 Task: Add an event with the title Second Webinar: Introduction to SEO, date '2024/04/17', time 8:00 AM to 10:00 AMand add a description: During the discussion, both the employee and the supervisor (or relevant stakeholders) will have an opportunity to share their perspectives, observations, and concerns. The focus will be on understanding the underlying reasons for the performance issues, identifying any obstacles or challenges, and jointly developing a plan for improvement.Select event color  Tangerine . Add location for the event as: 321 The Dubai Mall, Dubai, UAE, logged in from the account softage.6@softage.netand send the event invitation to softage.9@softage.net and softage.10@softage.net. Set a reminder for the event Every weekday(Monday to Friday)
Action: Mouse moved to (77, 99)
Screenshot: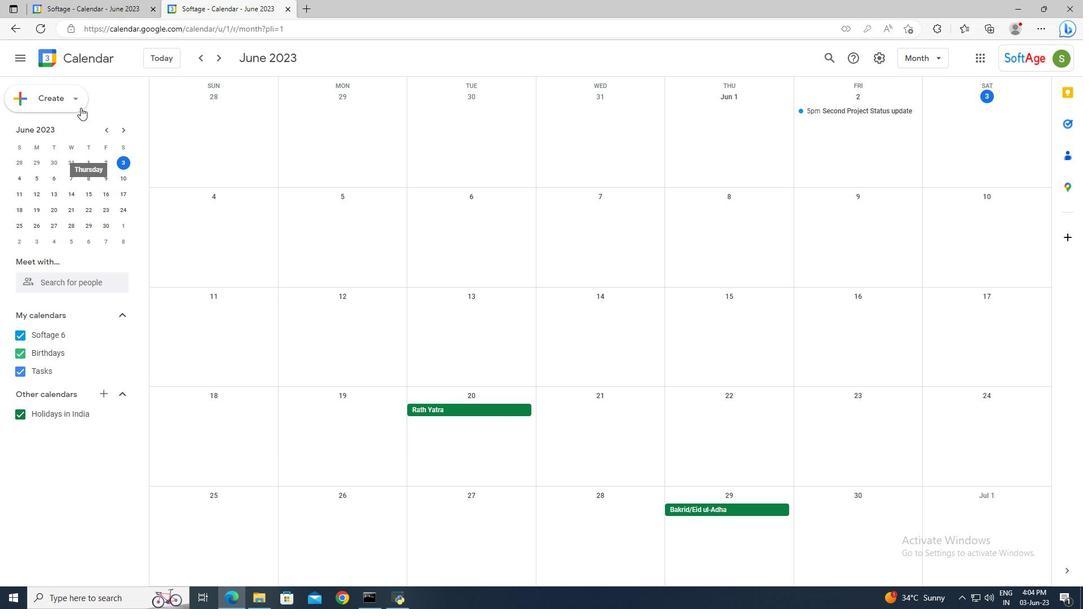 
Action: Mouse pressed left at (77, 99)
Screenshot: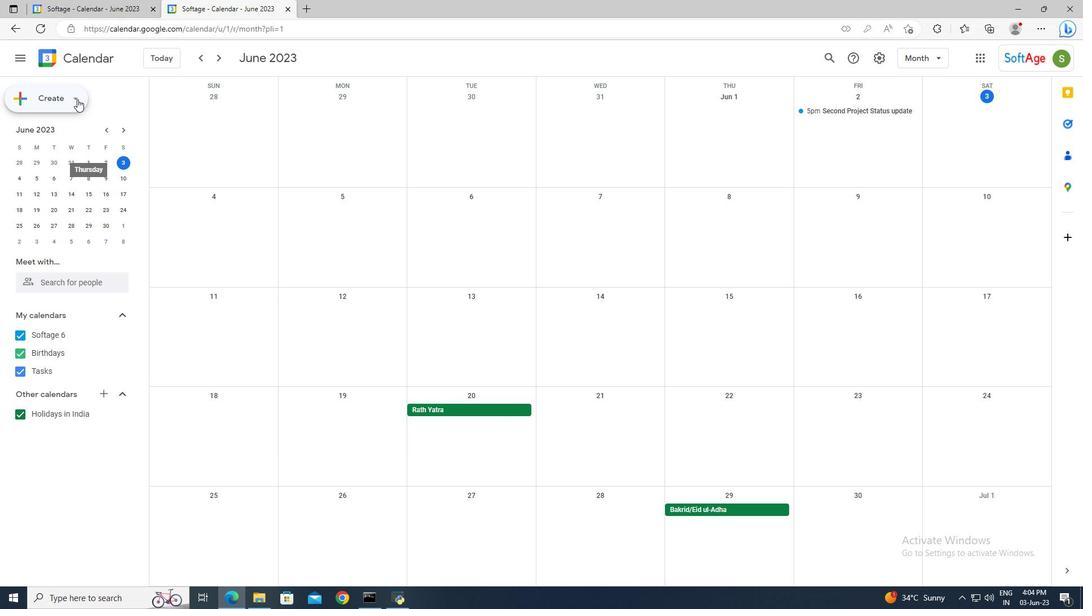 
Action: Mouse moved to (77, 122)
Screenshot: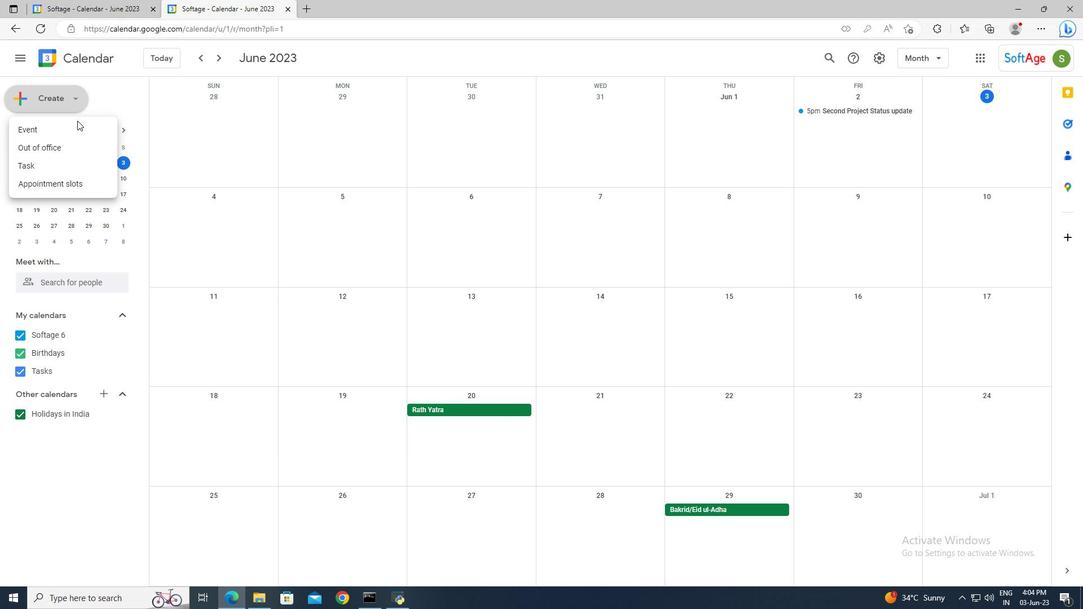 
Action: Mouse pressed left at (77, 122)
Screenshot: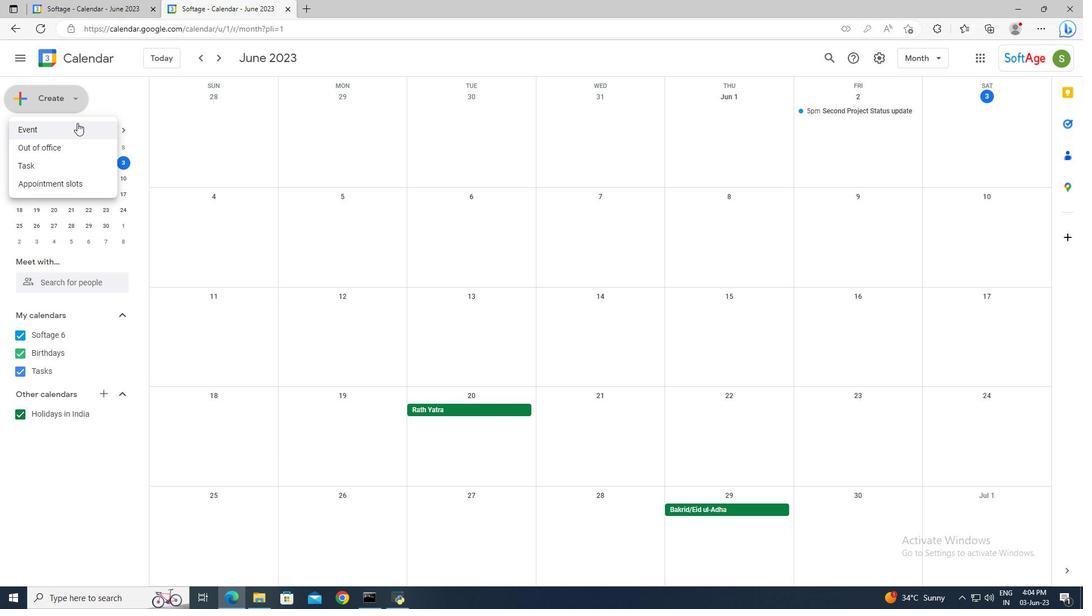 
Action: Mouse moved to (810, 375)
Screenshot: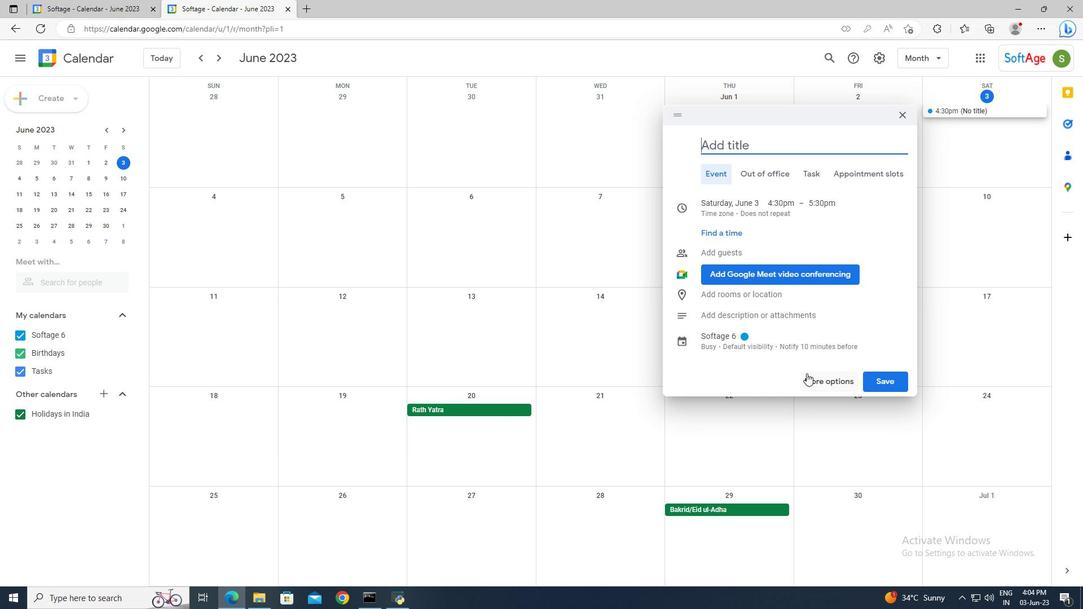 
Action: Mouse pressed left at (810, 375)
Screenshot: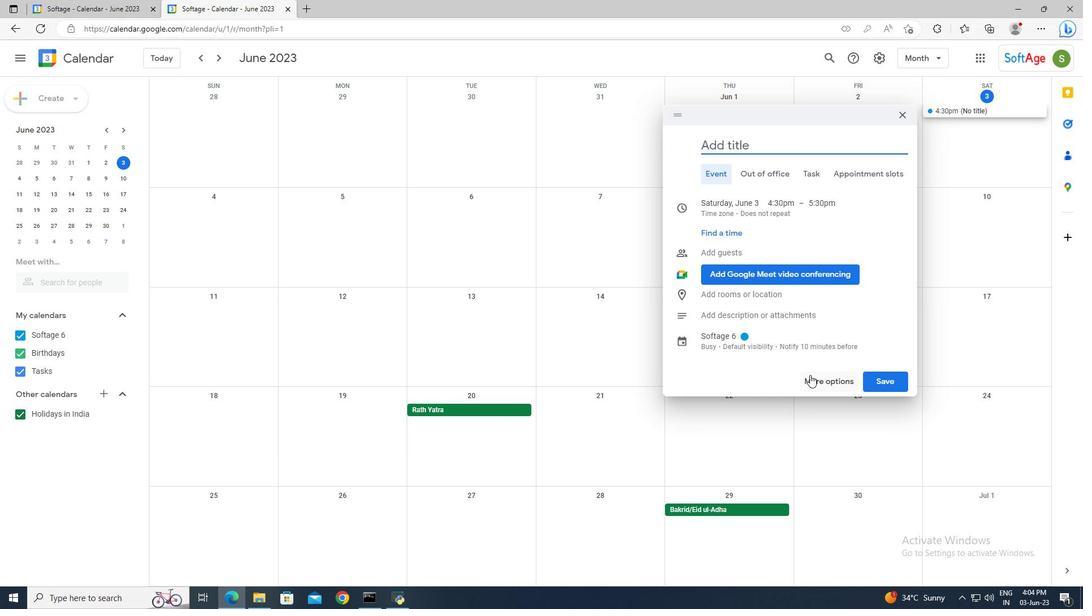 
Action: Mouse moved to (199, 69)
Screenshot: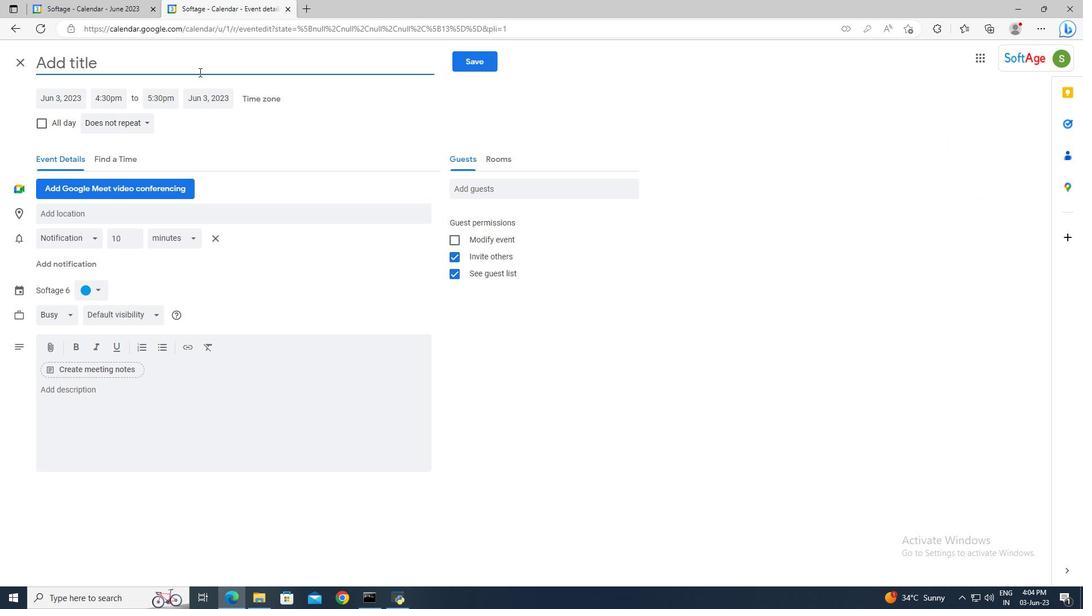 
Action: Mouse pressed left at (199, 69)
Screenshot: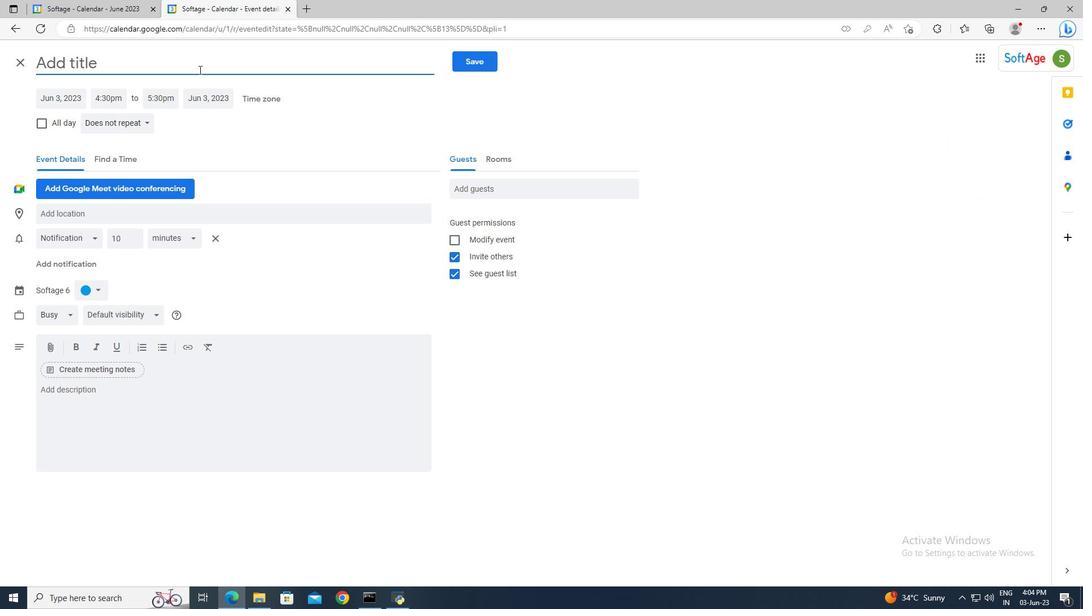 
Action: Key pressed <Key.shift>Second<Key.space><Key.shift>Webinar<Key.shift>:<Key.space><Key.shift>Introduction<Key.space>to<Key.space><Key.shift_r>SE<Key.shift>O
Screenshot: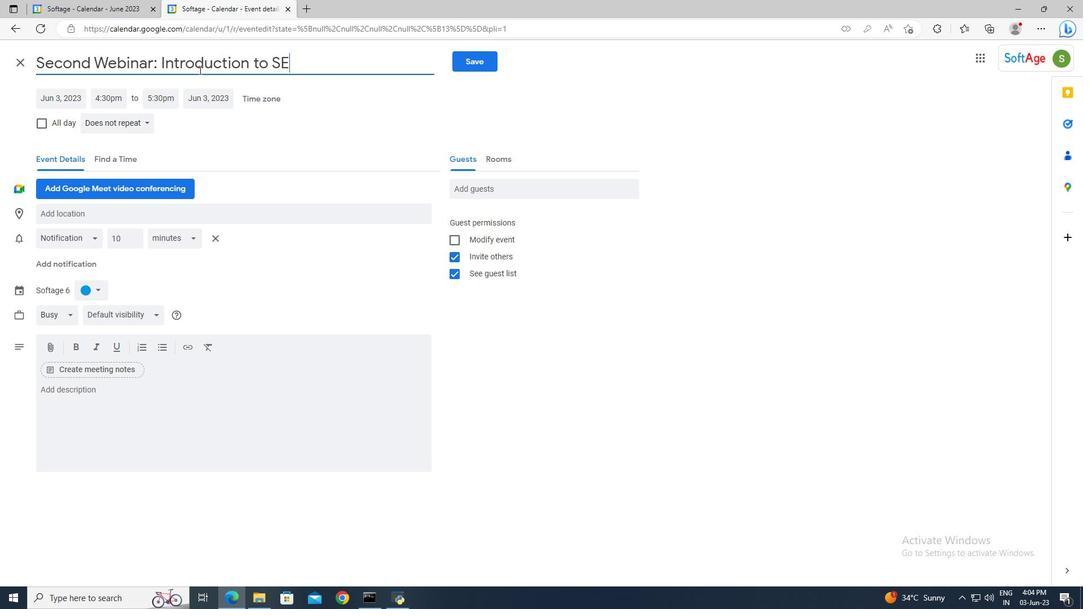 
Action: Mouse moved to (51, 104)
Screenshot: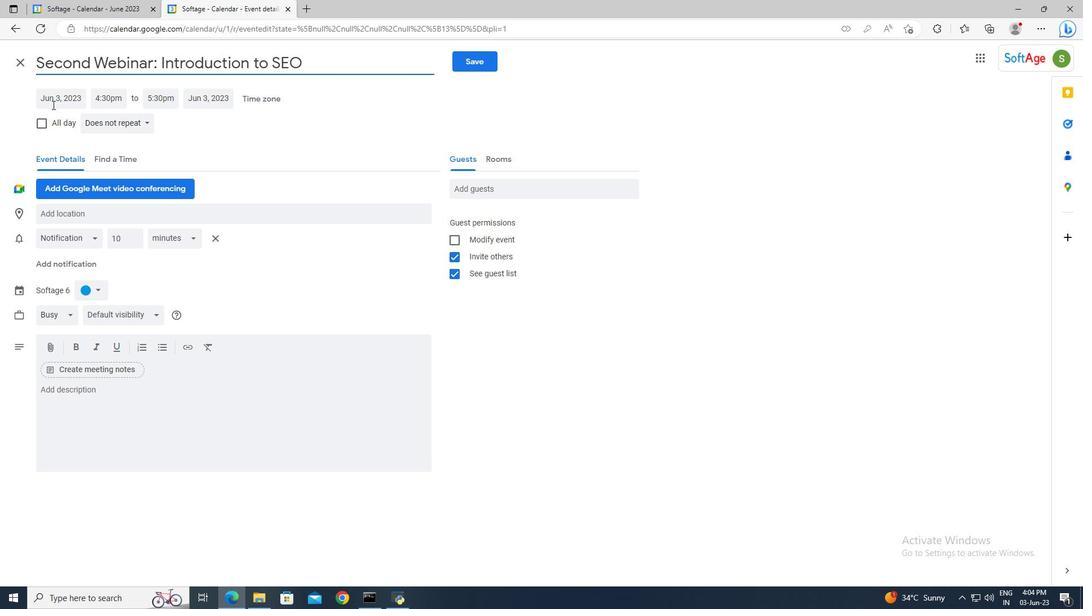 
Action: Mouse pressed left at (51, 104)
Screenshot: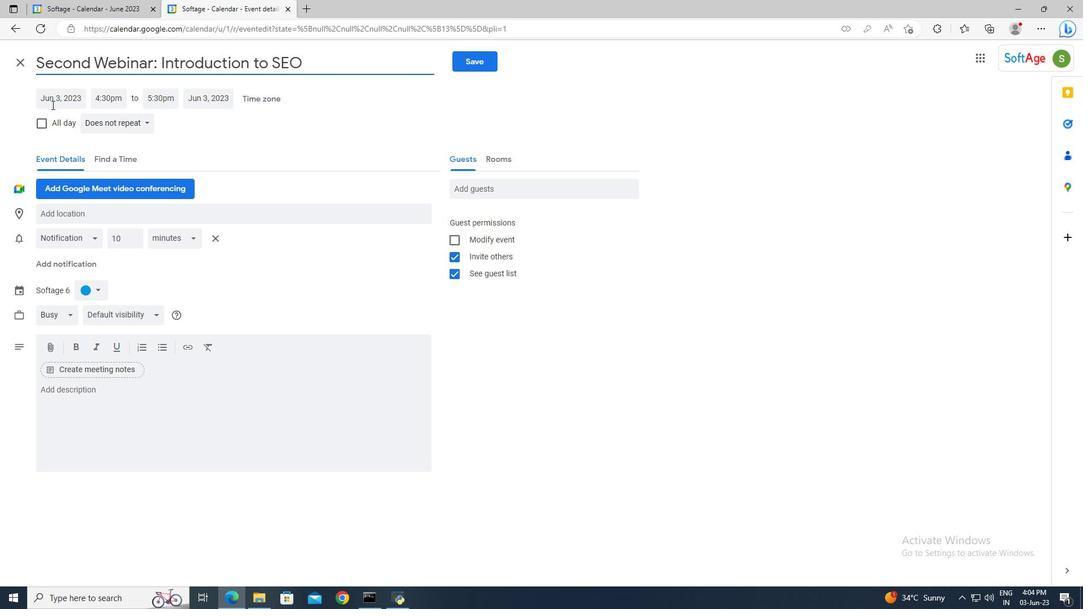
Action: Mouse moved to (177, 124)
Screenshot: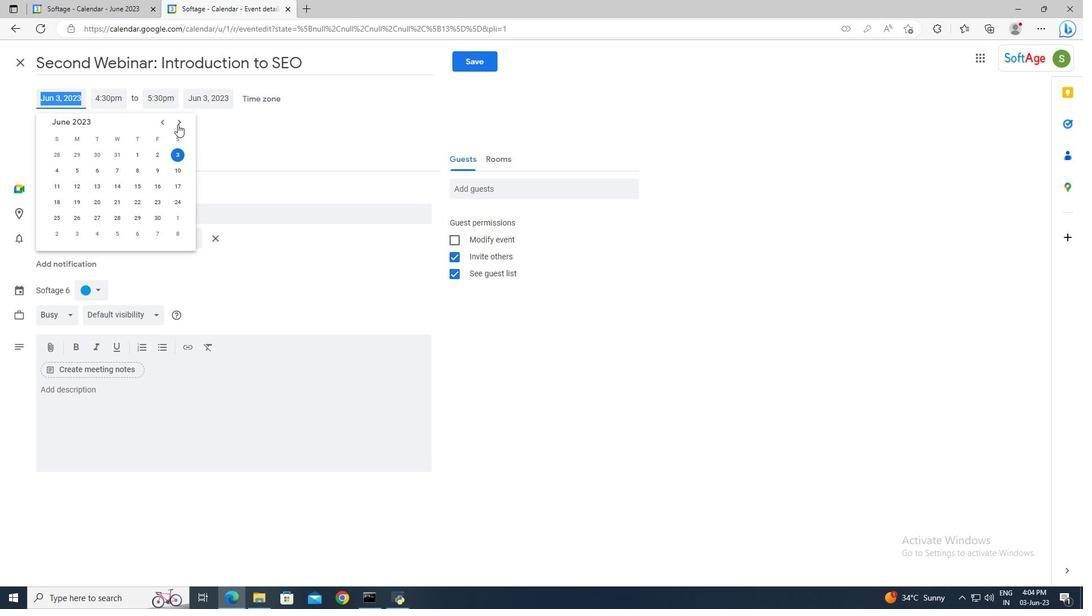 
Action: Mouse pressed left at (177, 124)
Screenshot: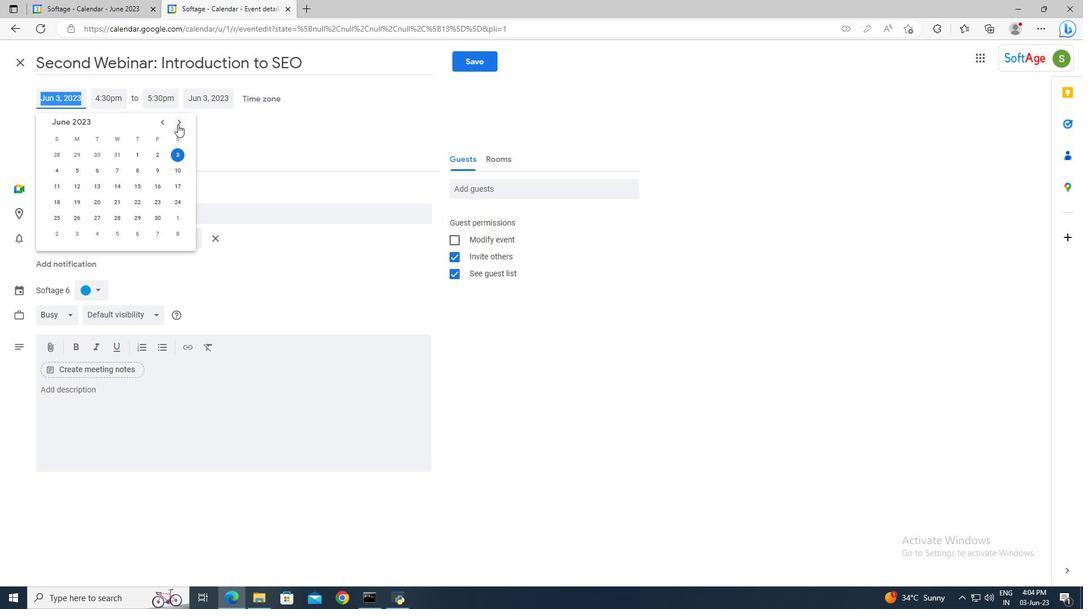 
Action: Mouse pressed left at (177, 124)
Screenshot: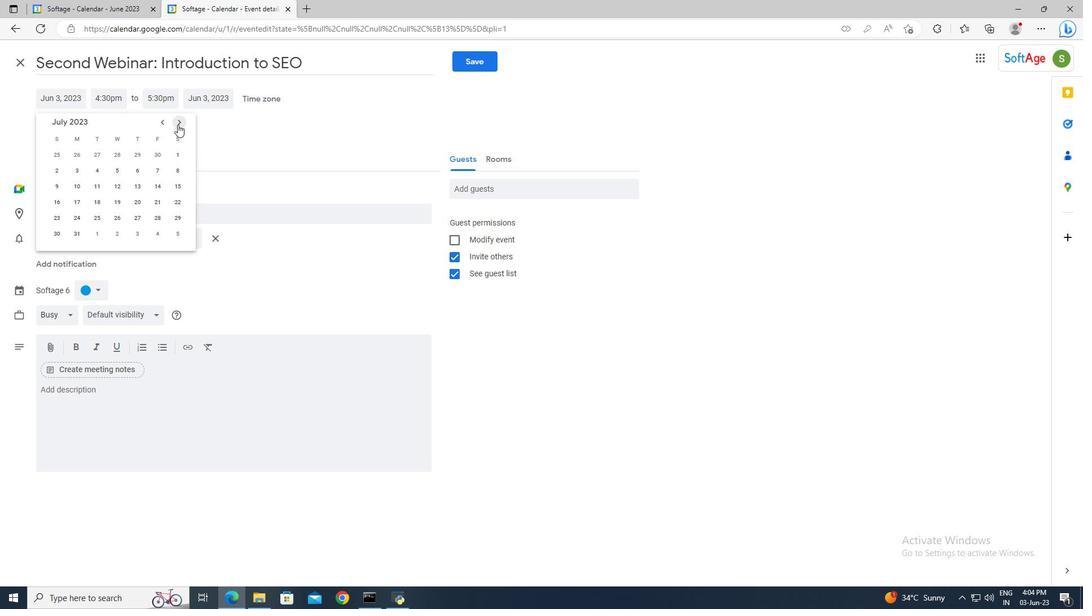 
Action: Mouse pressed left at (177, 124)
Screenshot: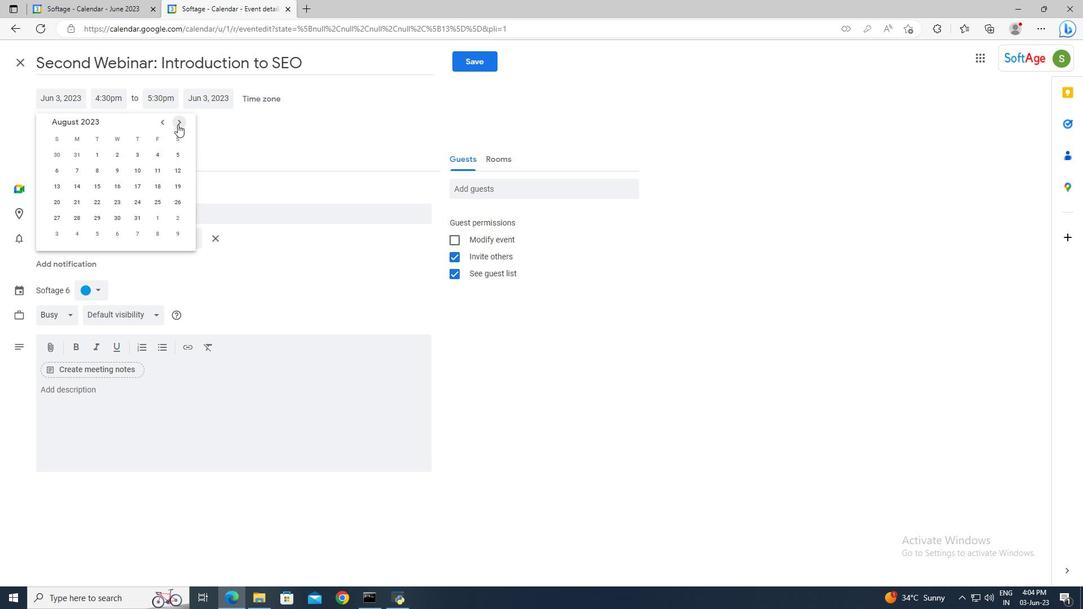 
Action: Mouse pressed left at (177, 124)
Screenshot: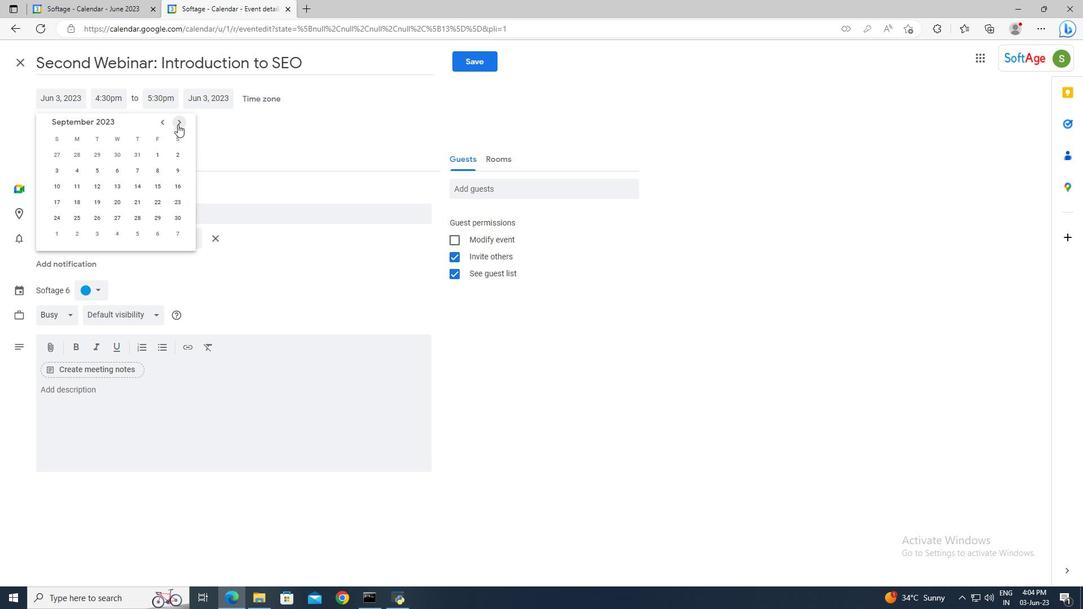 
Action: Mouse pressed left at (177, 124)
Screenshot: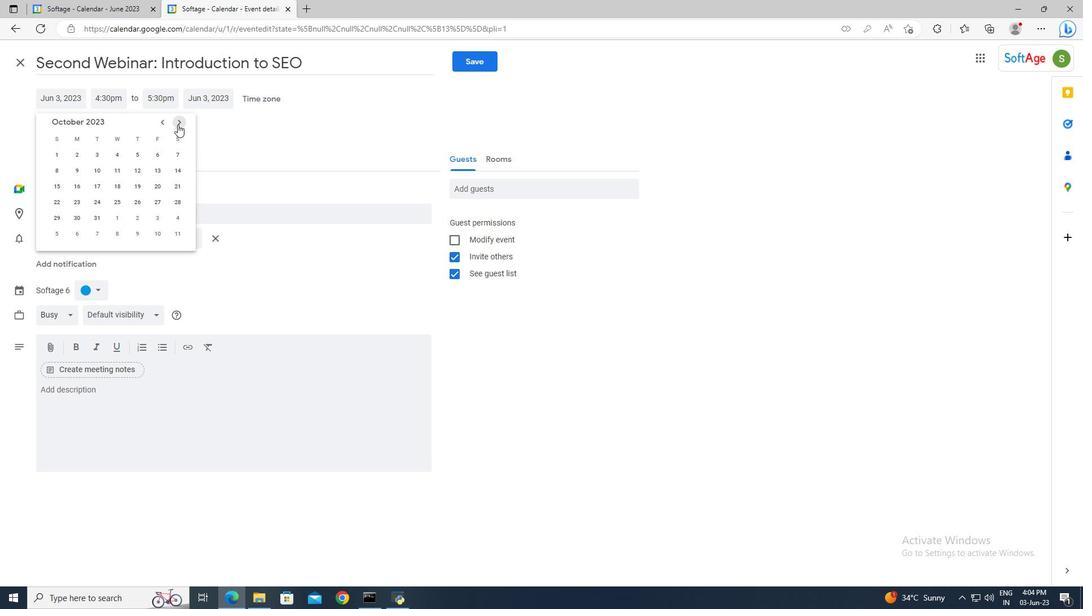 
Action: Mouse pressed left at (177, 124)
Screenshot: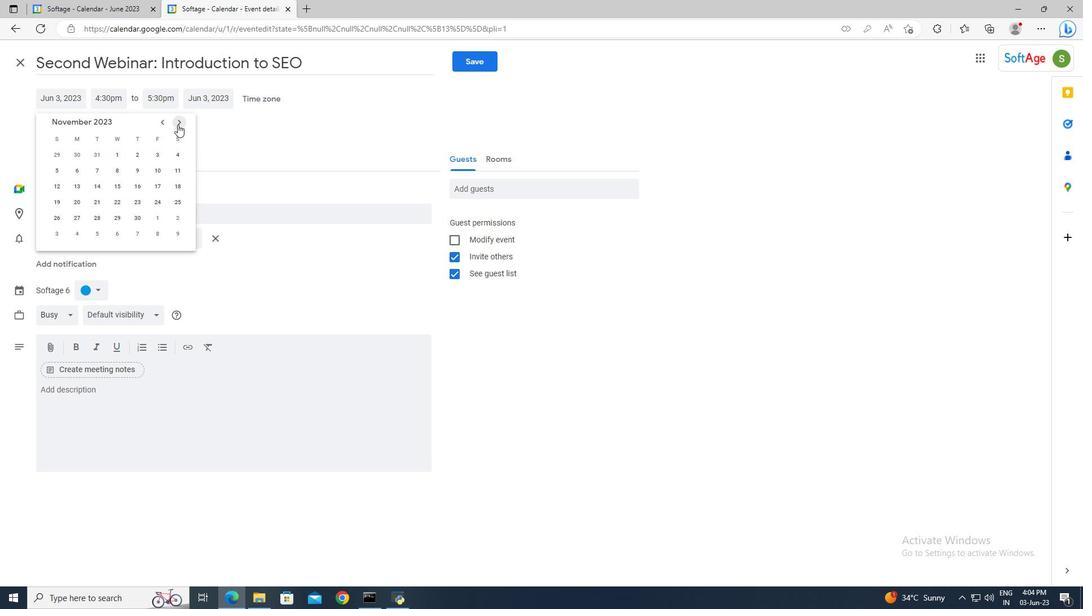 
Action: Mouse pressed left at (177, 124)
Screenshot: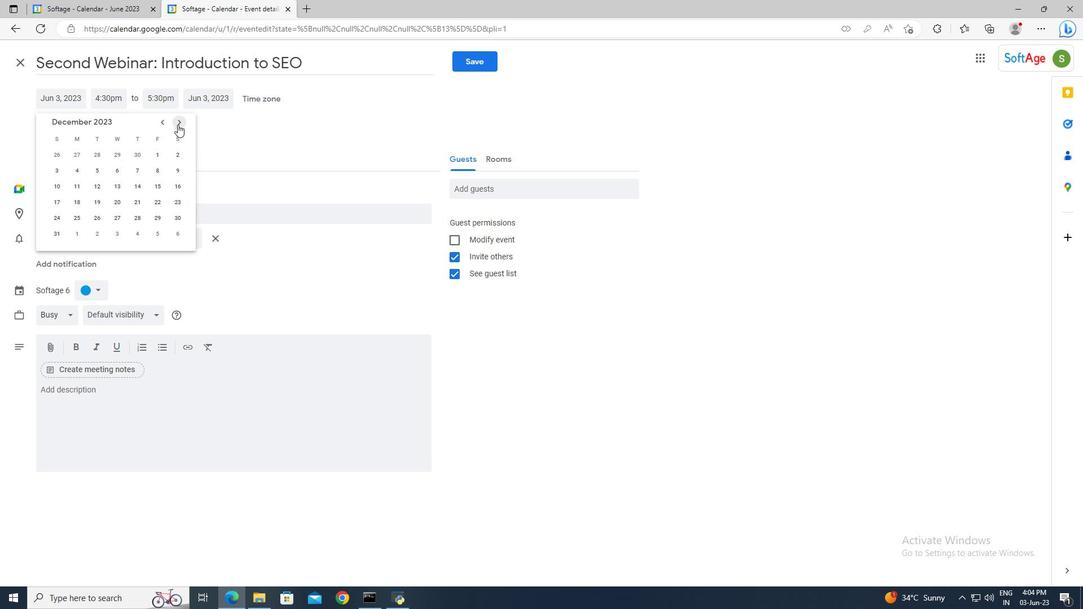 
Action: Mouse moved to (178, 124)
Screenshot: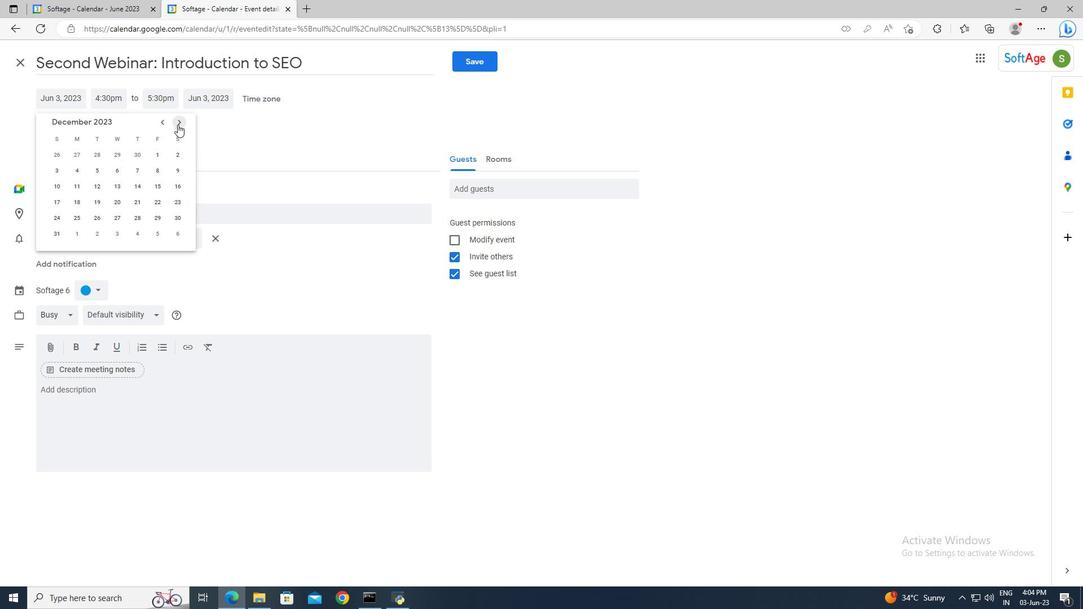 
Action: Mouse pressed left at (178, 124)
Screenshot: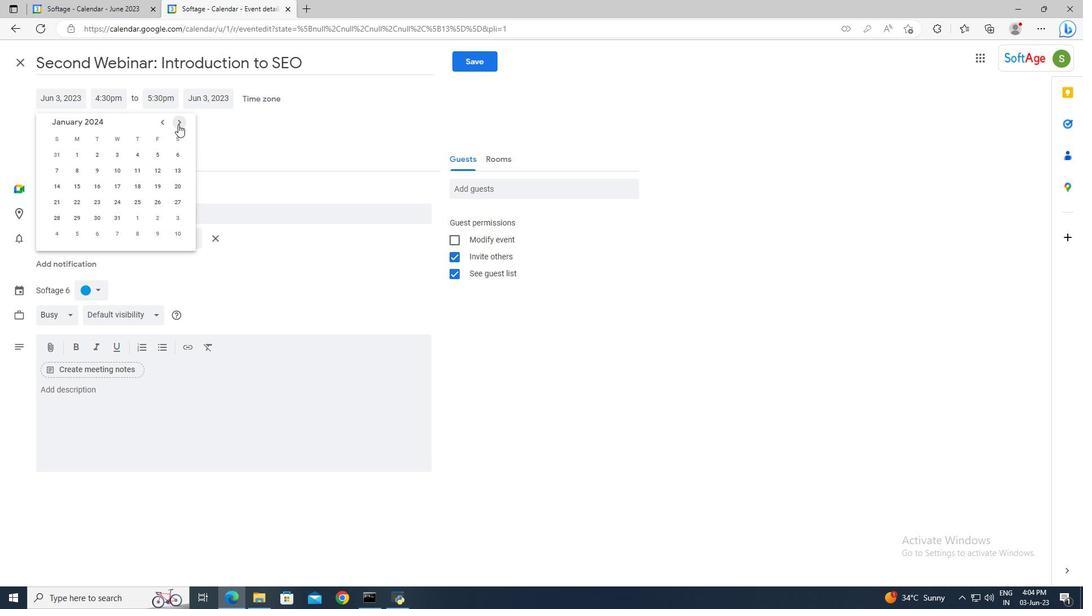 
Action: Mouse pressed left at (178, 124)
Screenshot: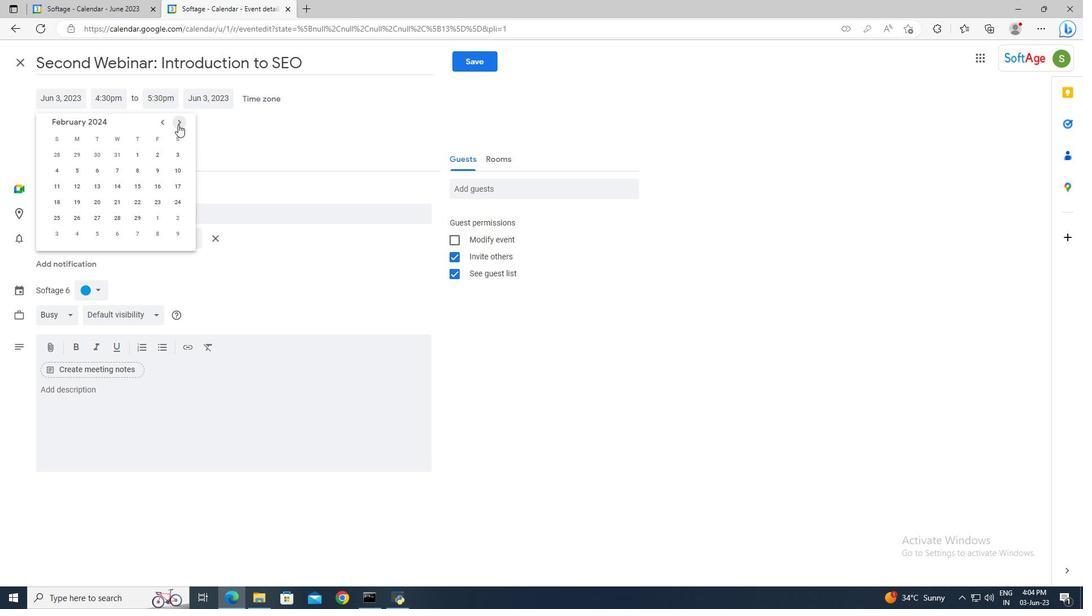 
Action: Mouse pressed left at (178, 124)
Screenshot: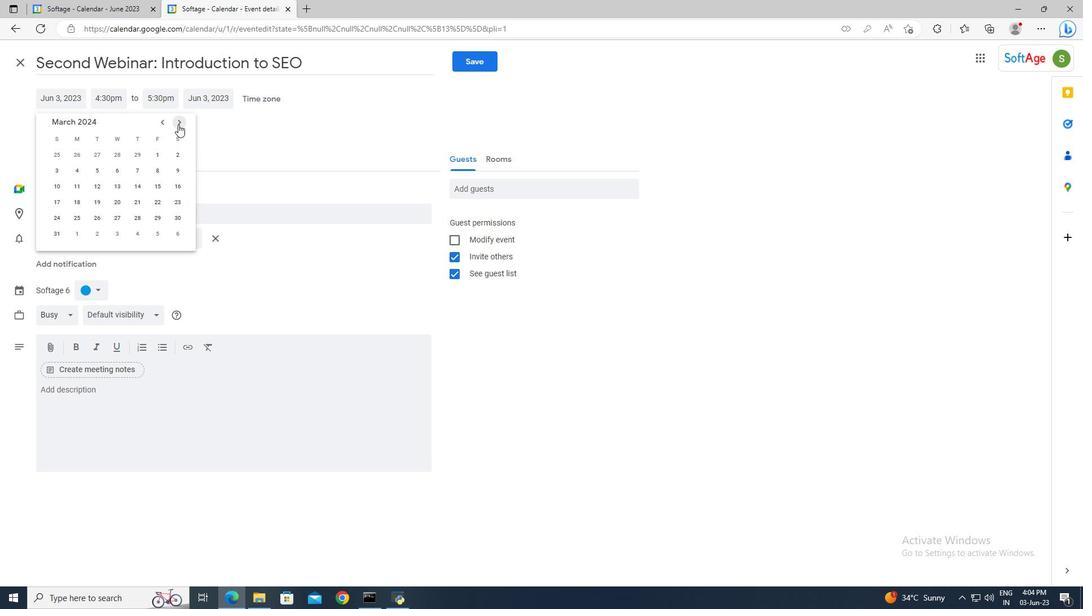 
Action: Mouse moved to (124, 187)
Screenshot: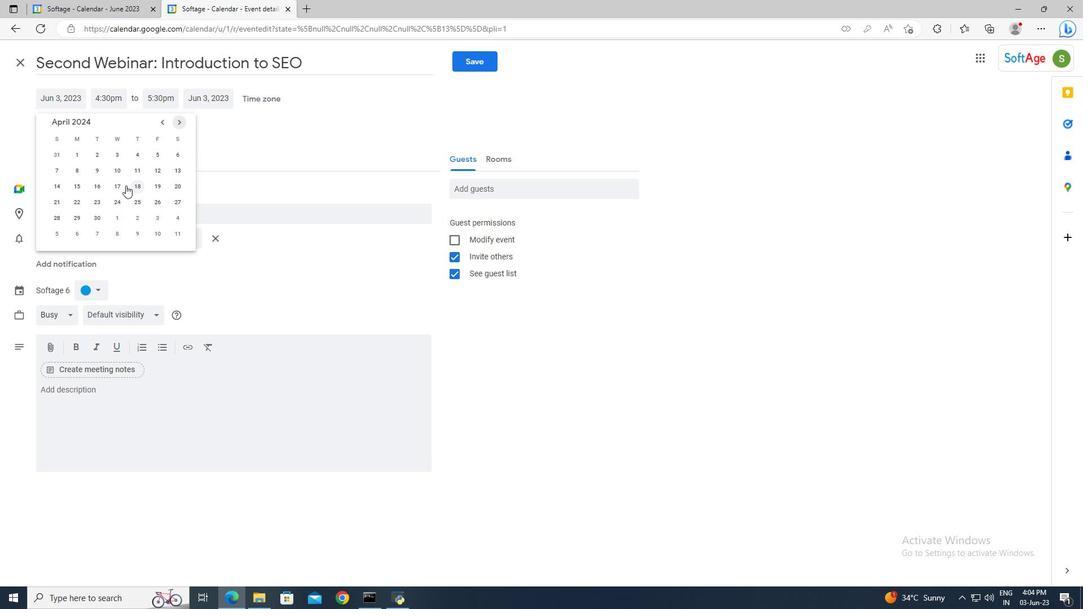 
Action: Mouse pressed left at (124, 187)
Screenshot: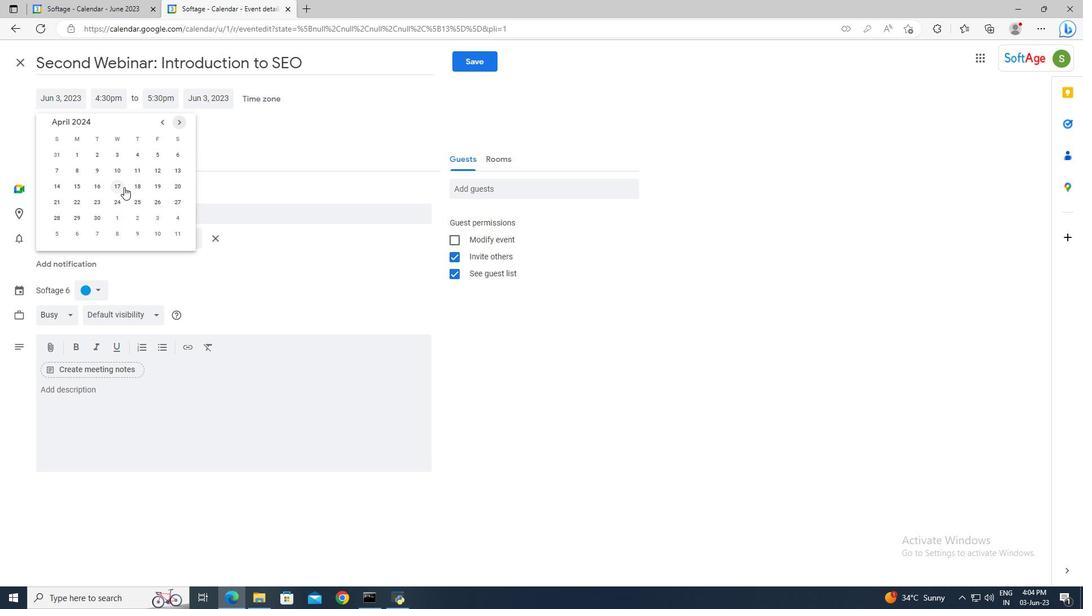 
Action: Mouse moved to (111, 94)
Screenshot: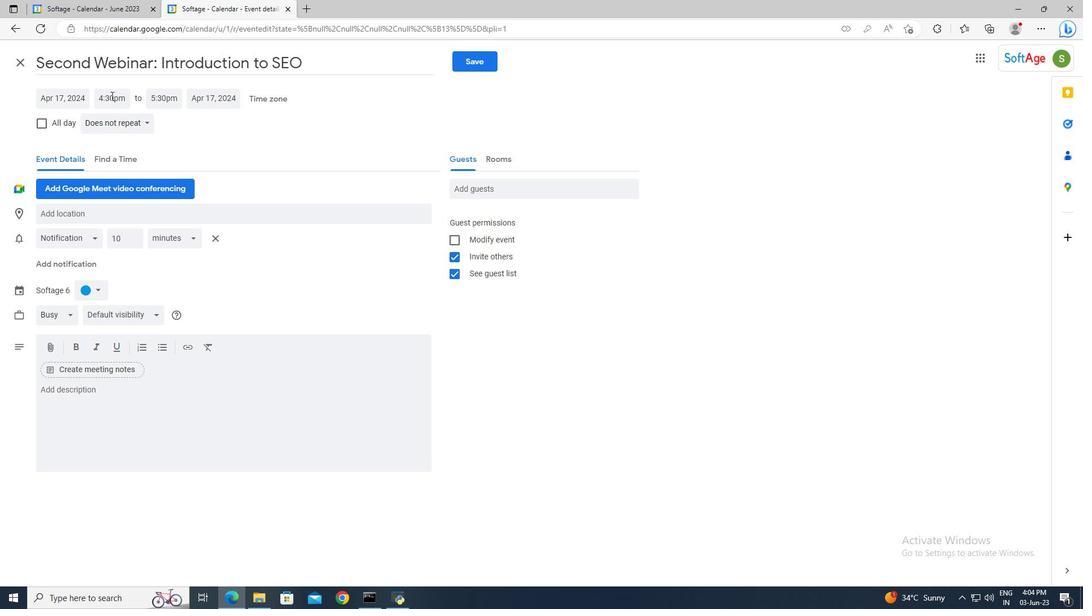 
Action: Mouse pressed left at (111, 94)
Screenshot: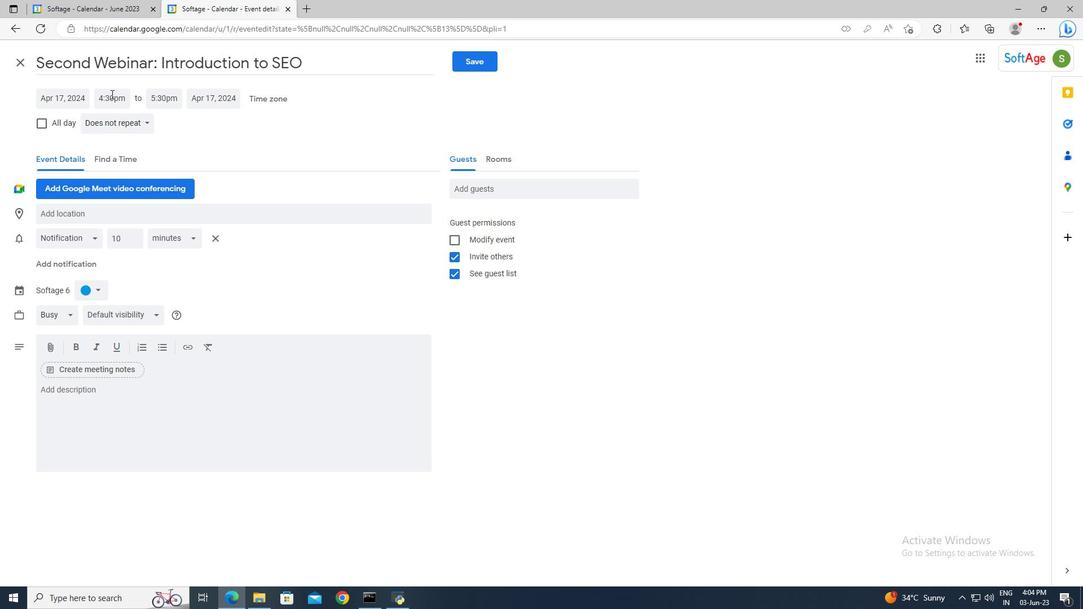 
Action: Key pressed 8
Screenshot: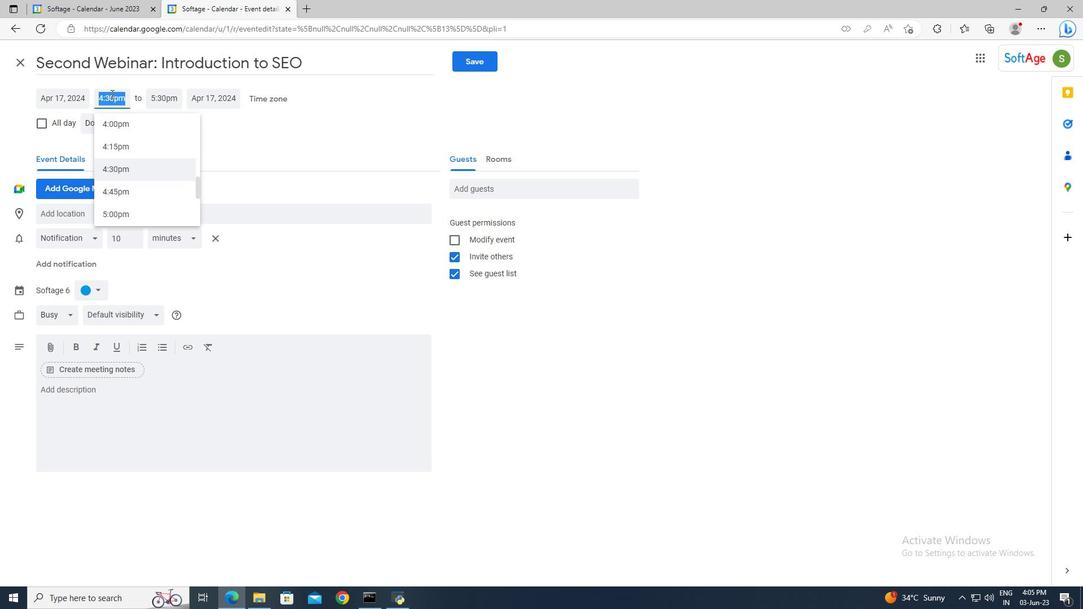 
Action: Mouse moved to (110, 93)
Screenshot: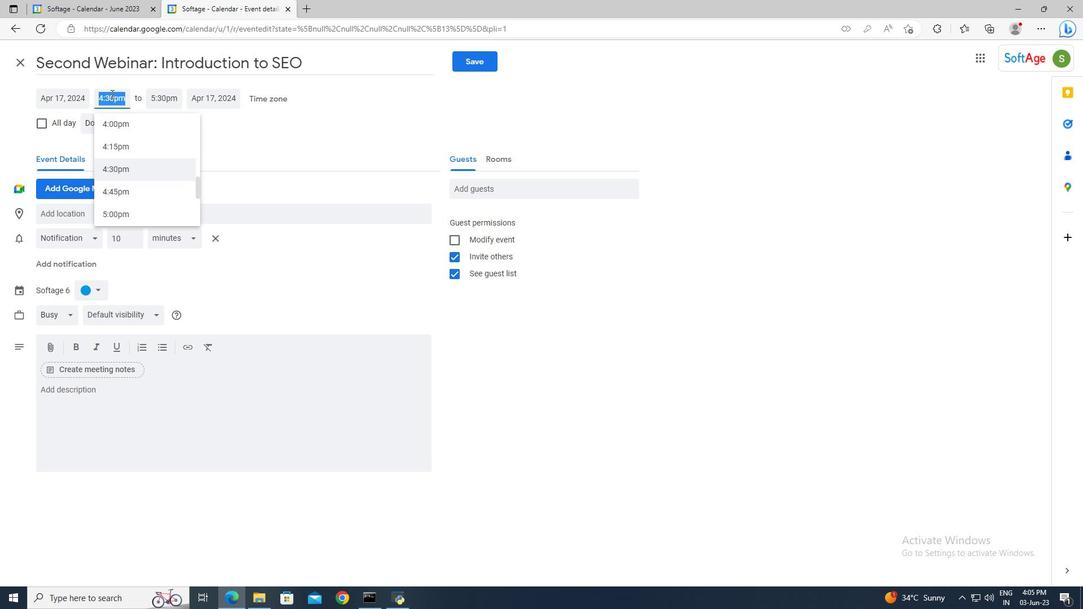 
Action: Key pressed <Key.shift>:00am<Key.enter><Key.tab>10<Key.shift>:00<Key.enter>
Screenshot: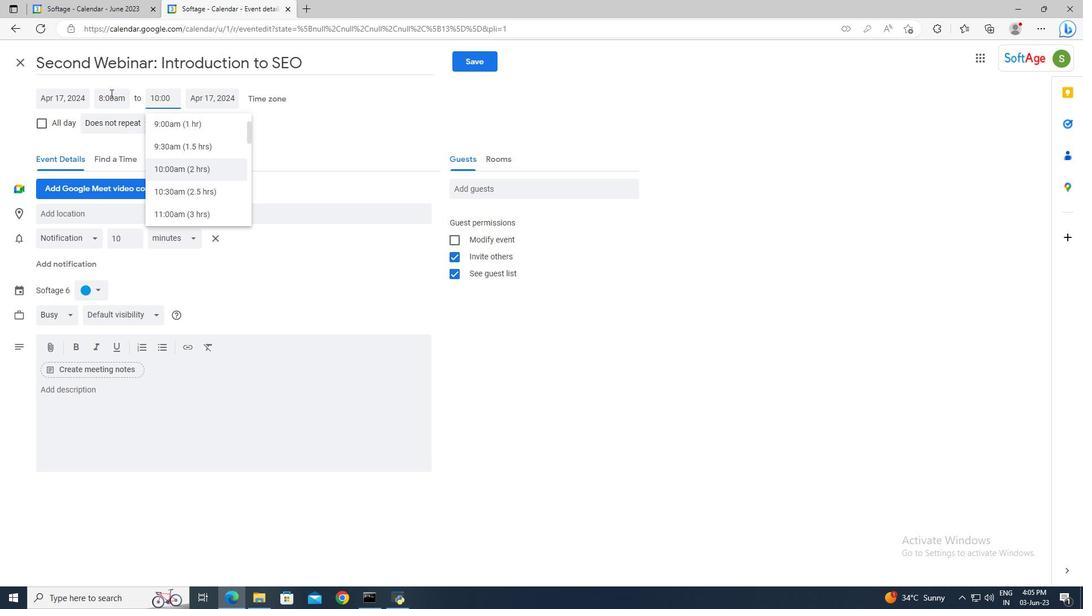 
Action: Mouse moved to (122, 394)
Screenshot: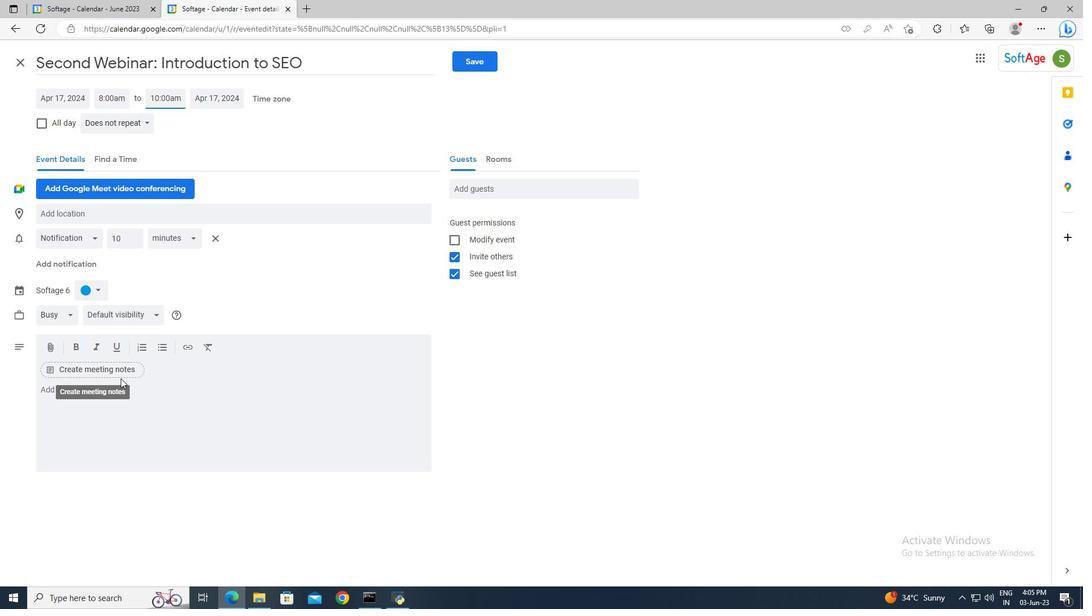 
Action: Mouse pressed left at (122, 394)
Screenshot: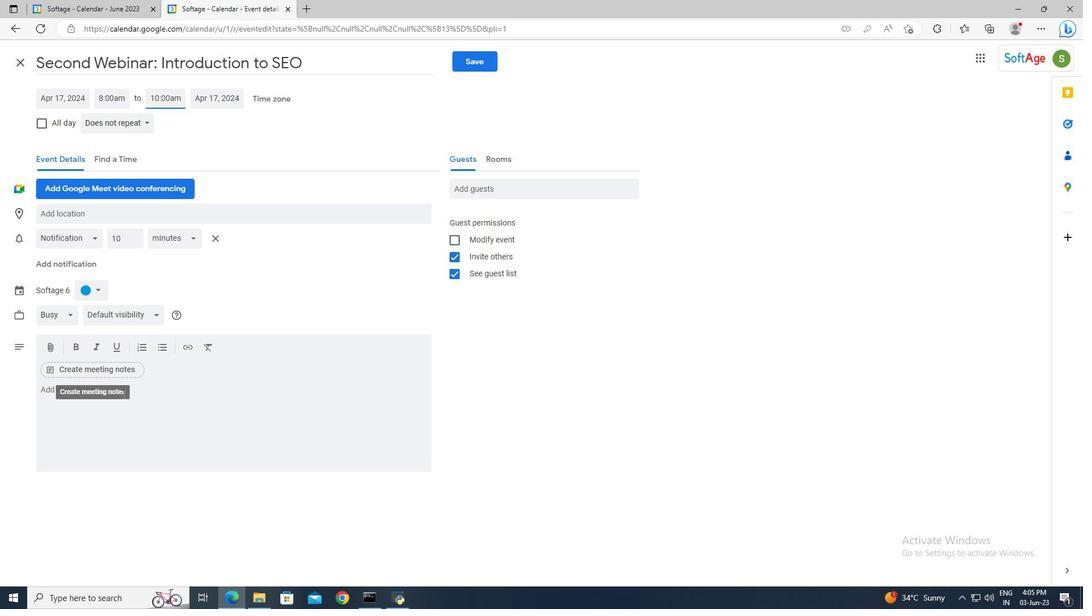 
Action: Key pressed <Key.shift>During<Key.space>the<Key.space>discussion,<Key.space>both<Key.space>the<Key.space>employee<Key.space>and<Key.space>the<Key.space>supervisor<Key.space><Key.shift>(or<Key.space>relevant<Key.space>stakeholders<Key.shift>)<Key.space>will<Key.space>have<Key.space>an<Key.space>opportunity<Key.space>to<Key.space>share<Key.space>their<Key.space>perspectives,<Key.space>observations,<Key.space>and<Key.space>concerns.<Key.space><Key.shift>The<Key.space>focus<Key.space>will<Key.space>be<Key.space>on<Key.space>understanding<Key.space>the<Key.space>underlying<Key.space>reasons<Key.space>for<Key.space>the<Key.space>performance<Key.space>issues,<Key.space>identifying<Key.space>and<Key.backspace>y<Key.space>obstacles<Key.space>or<Key.space>challenges,<Key.space>and<Key.space>jointly<Key.space>developing<Key.space>a<Key.space>plan<Key.space>for<Key.space>improvement.
Screenshot: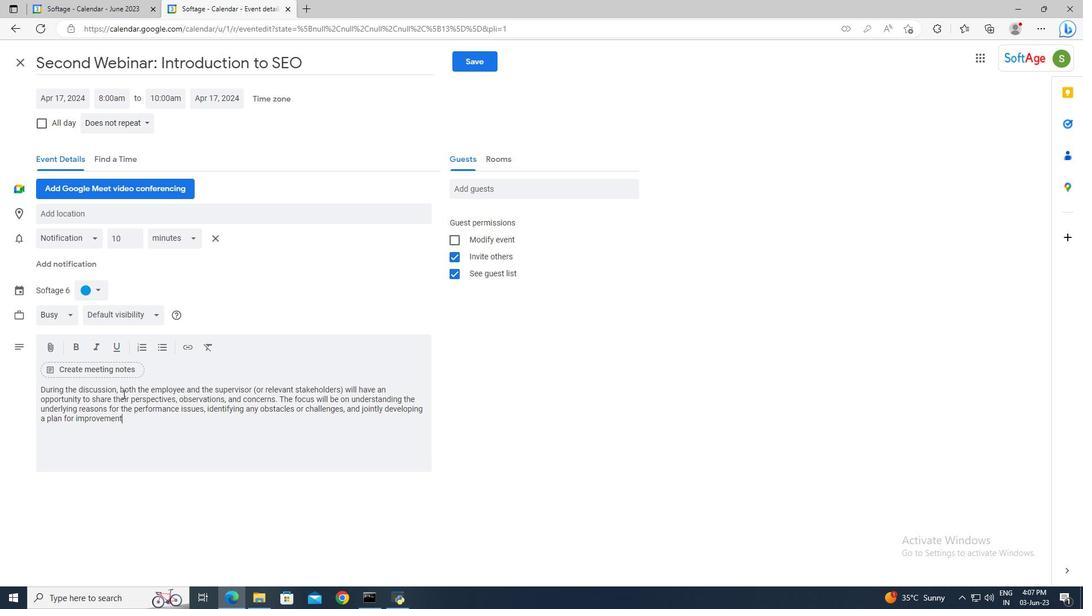 
Action: Mouse moved to (98, 293)
Screenshot: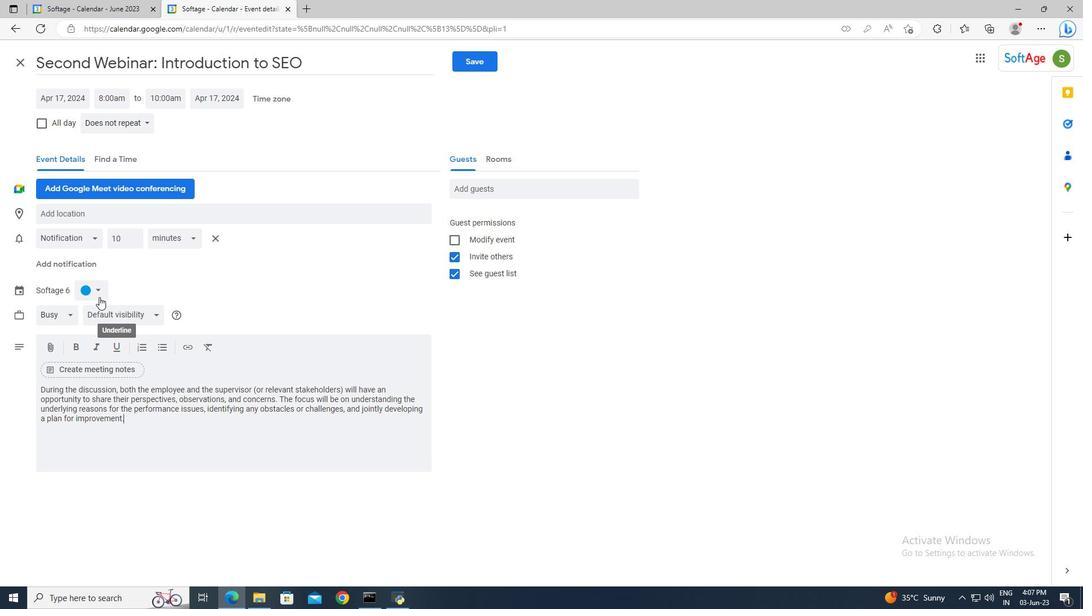 
Action: Mouse pressed left at (98, 293)
Screenshot: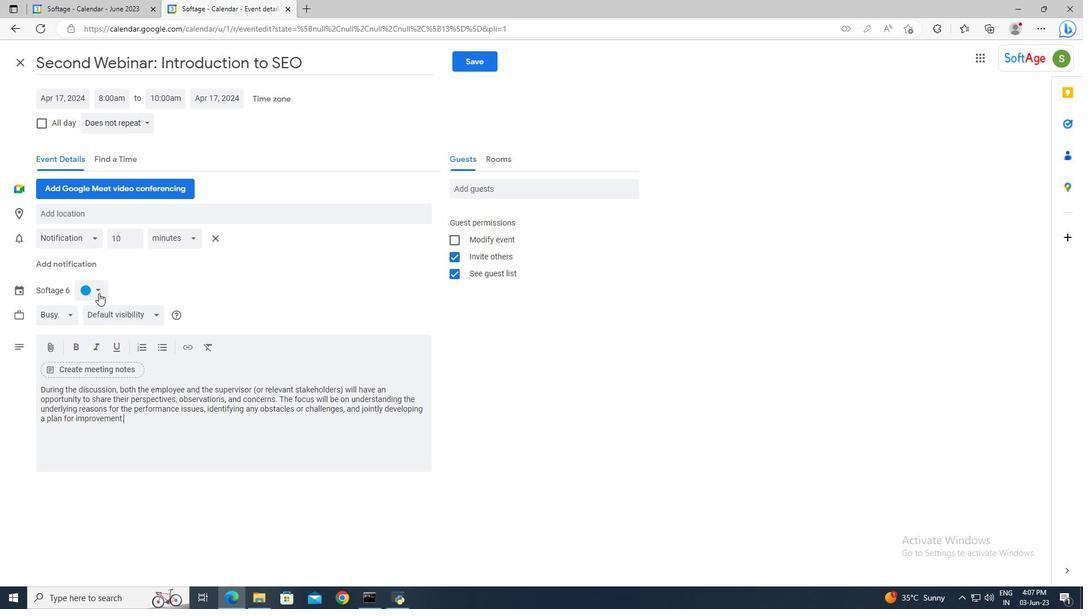 
Action: Mouse moved to (86, 303)
Screenshot: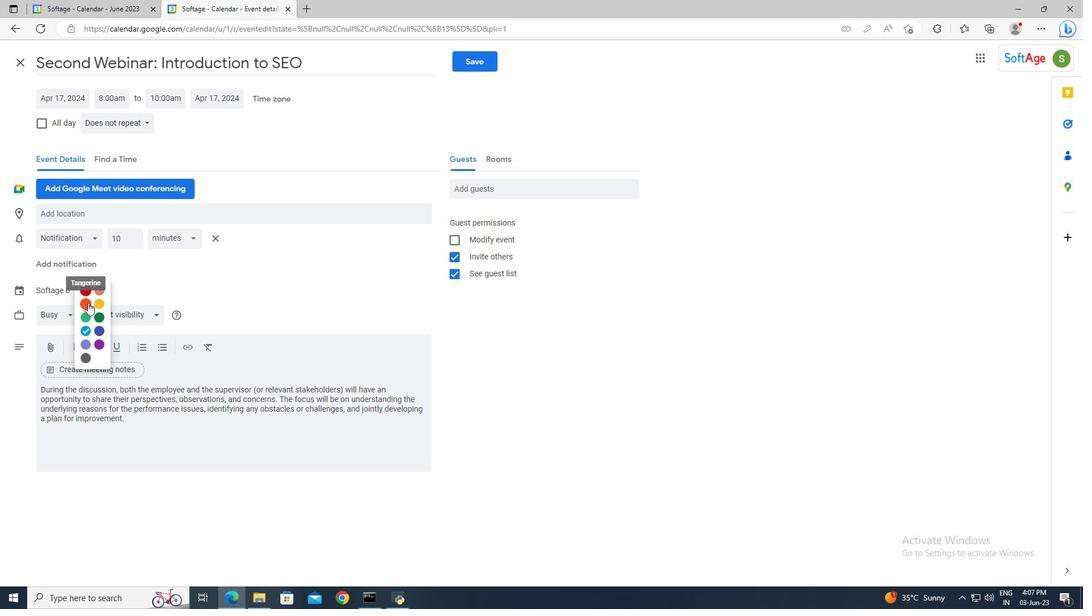 
Action: Mouse pressed left at (86, 303)
Screenshot: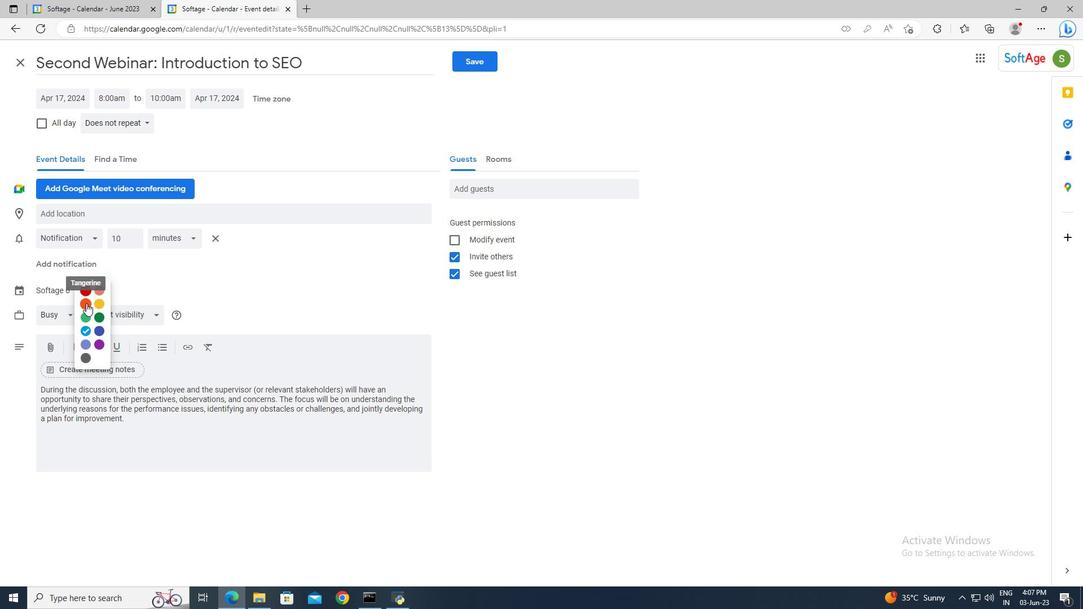 
Action: Mouse moved to (76, 222)
Screenshot: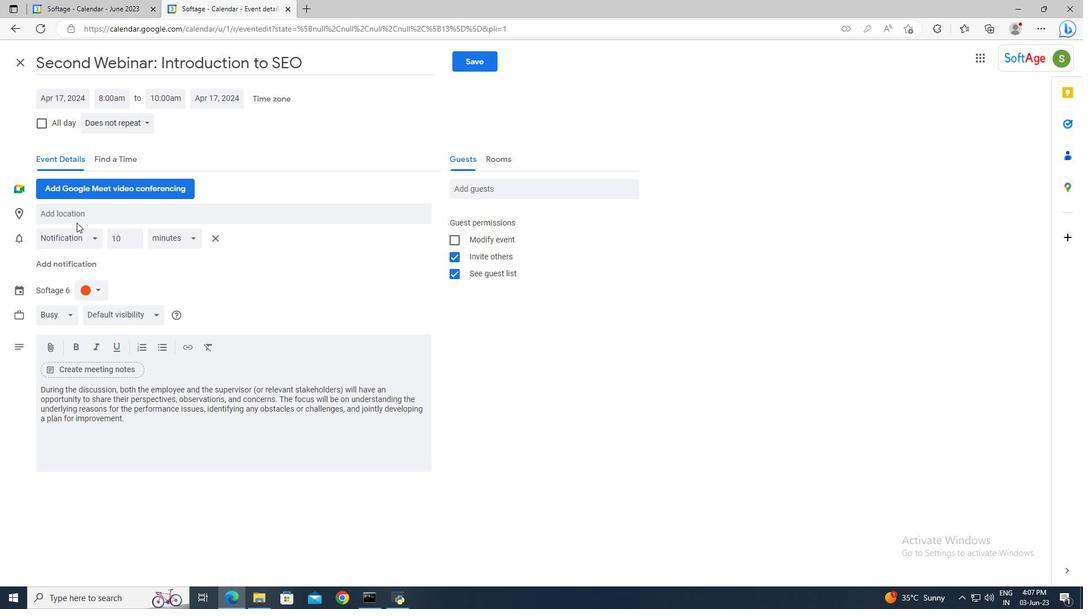 
Action: Mouse pressed left at (76, 222)
Screenshot: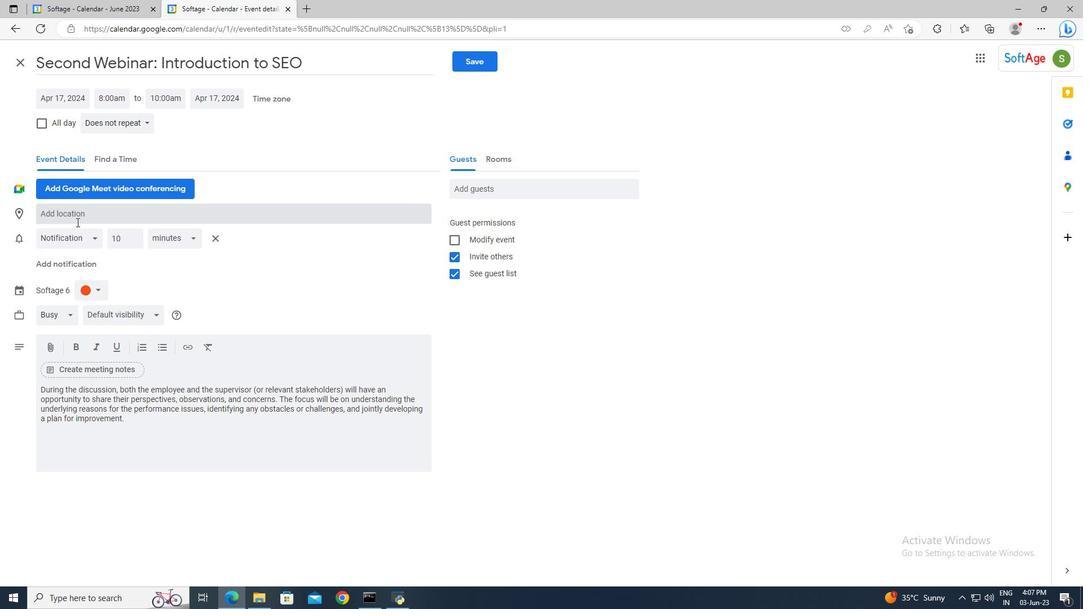 
Action: Key pressed 321<Key.space><Key.shift>The<Key.space><Key.shift>Dubai<Key.space><Key.shift>Mall,<Key.space><Key.shift>Dubai,<Key.space><Key.shift>UAE<Key.enter>
Screenshot: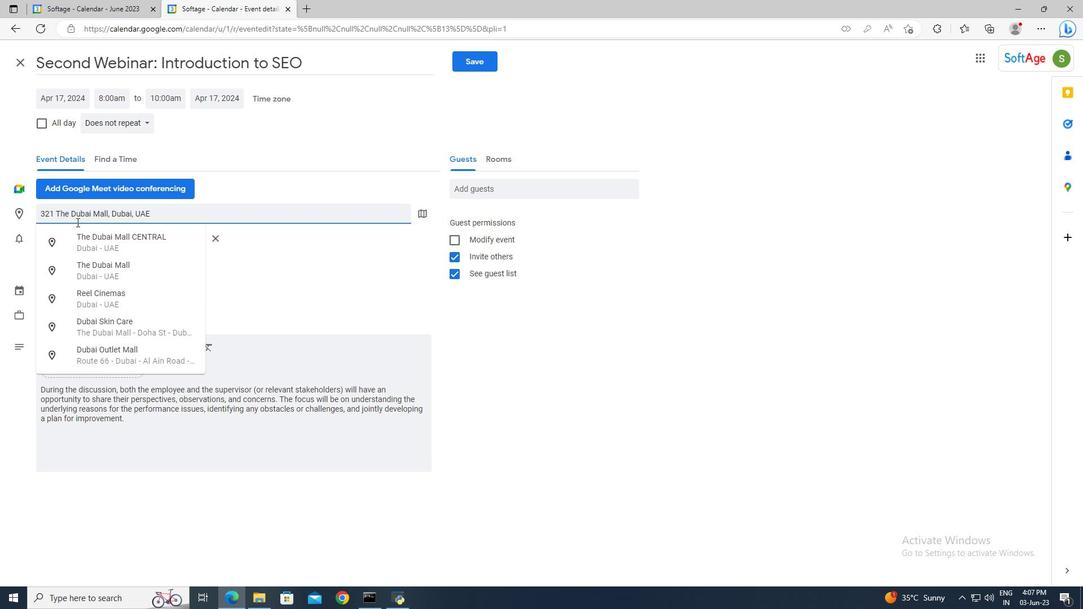 
Action: Mouse moved to (466, 190)
Screenshot: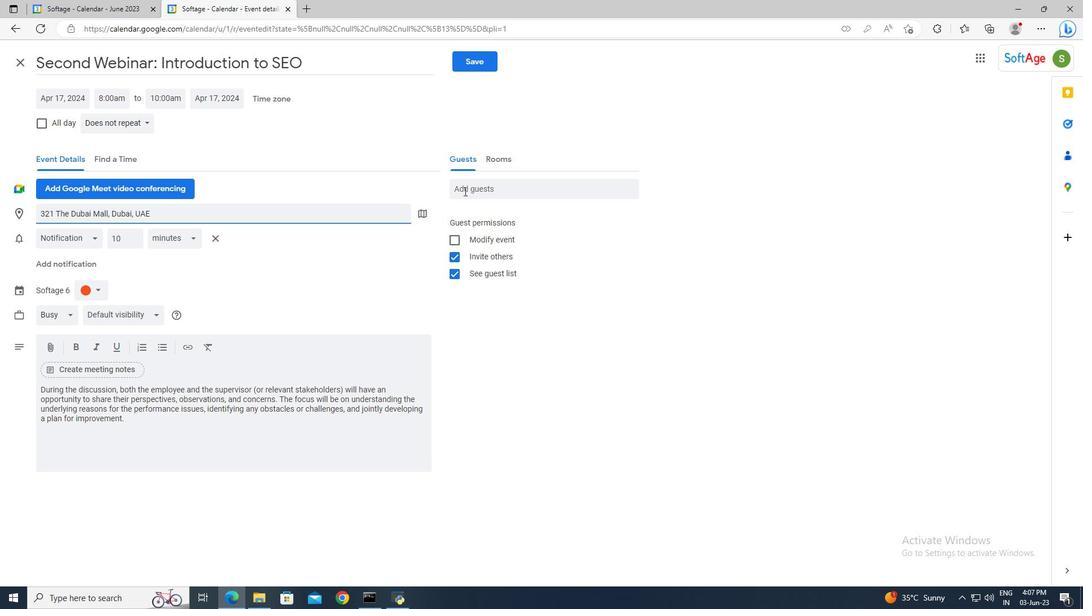 
Action: Mouse pressed left at (466, 190)
Screenshot: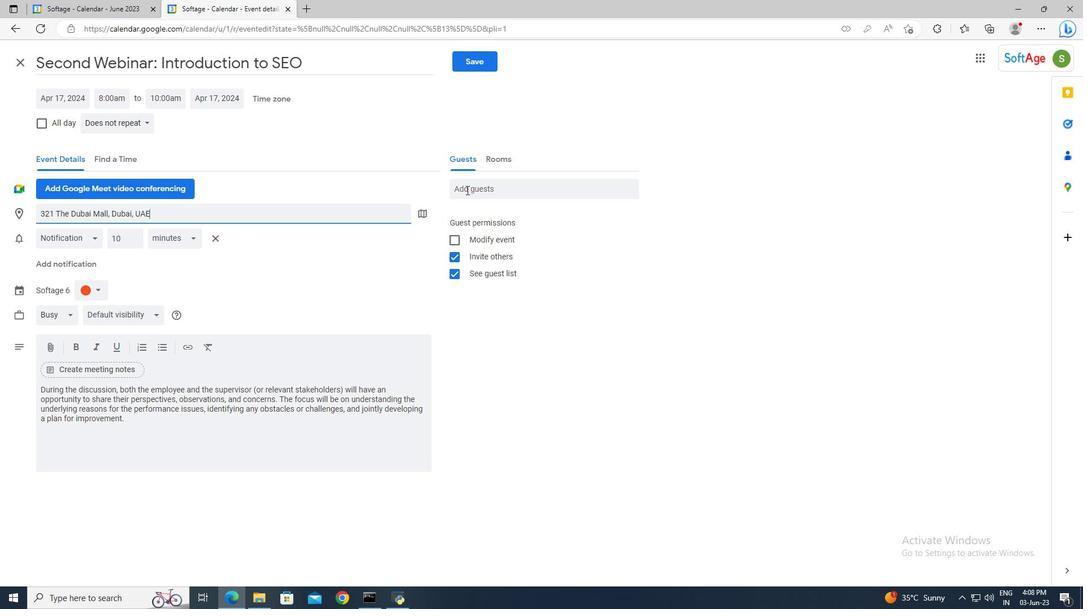 
Action: Mouse moved to (465, 190)
Screenshot: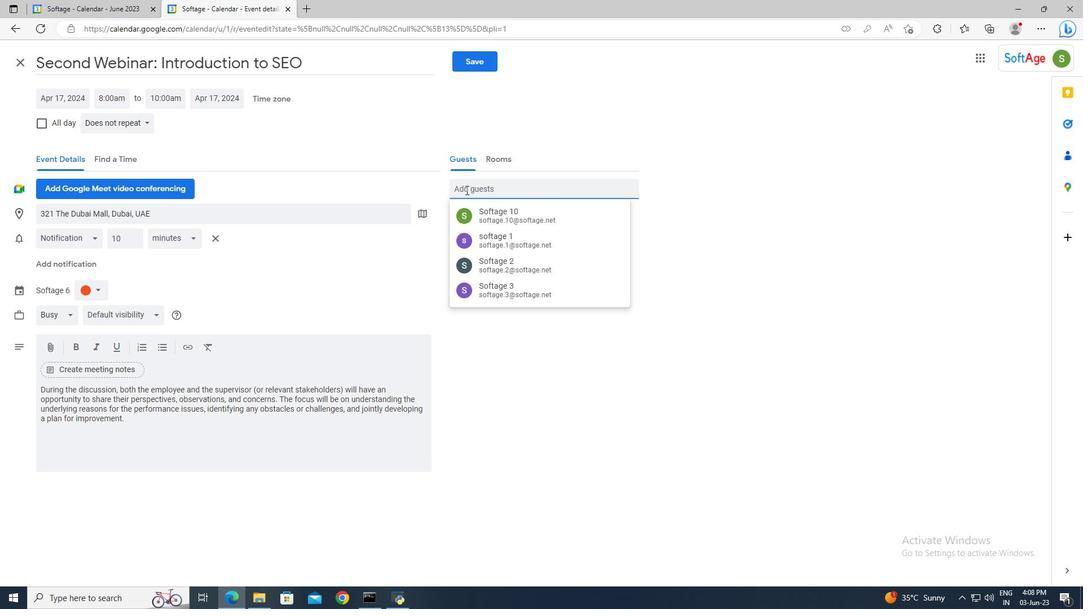 
Action: Key pressed so
Screenshot: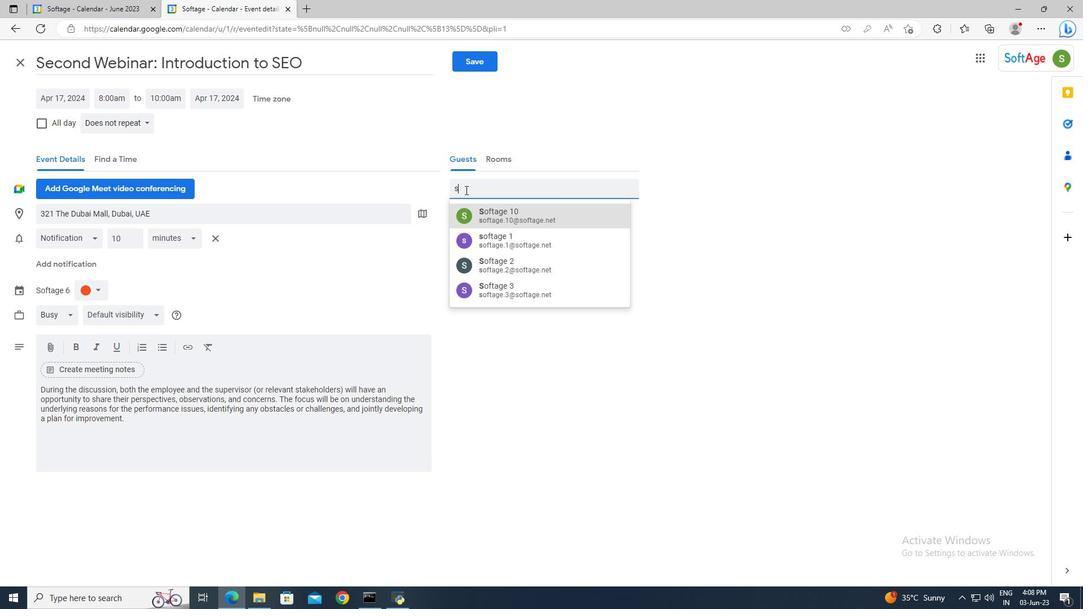 
Action: Mouse moved to (464, 189)
Screenshot: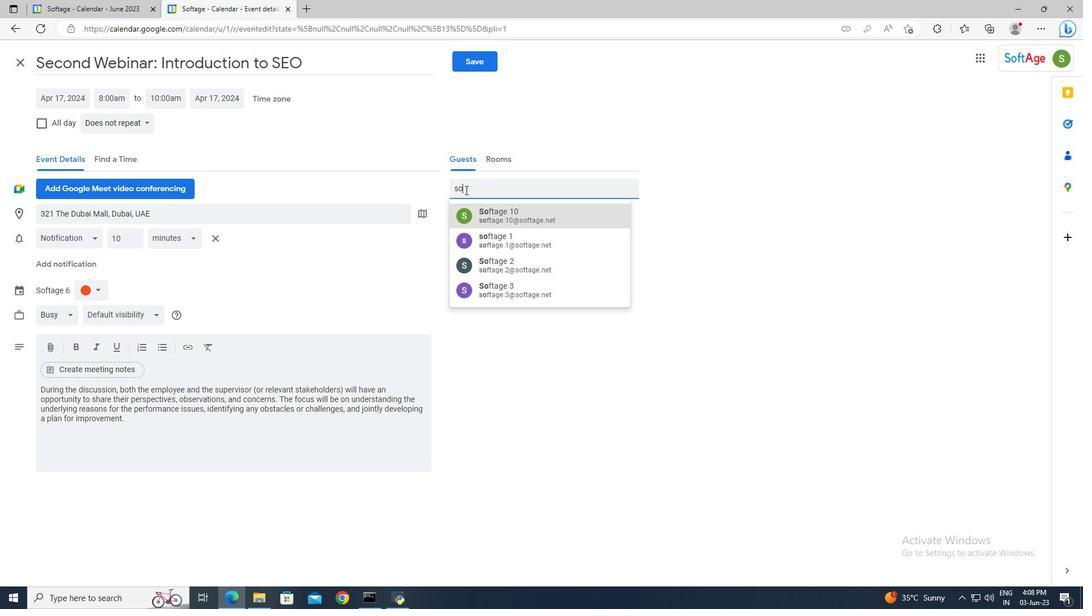 
Action: Key pressed ft
Screenshot: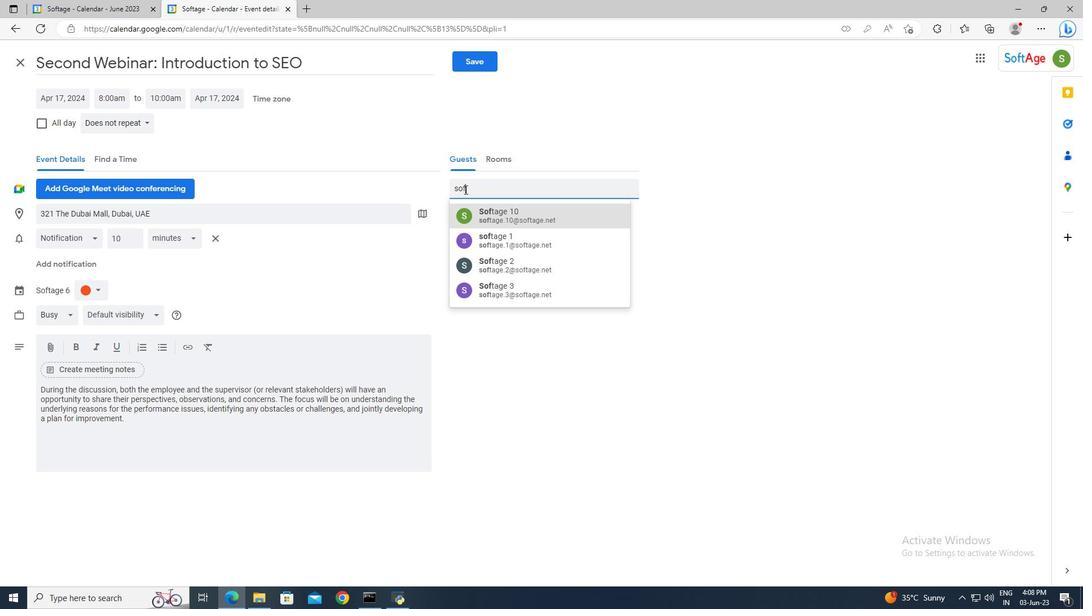 
Action: Mouse moved to (464, 189)
Screenshot: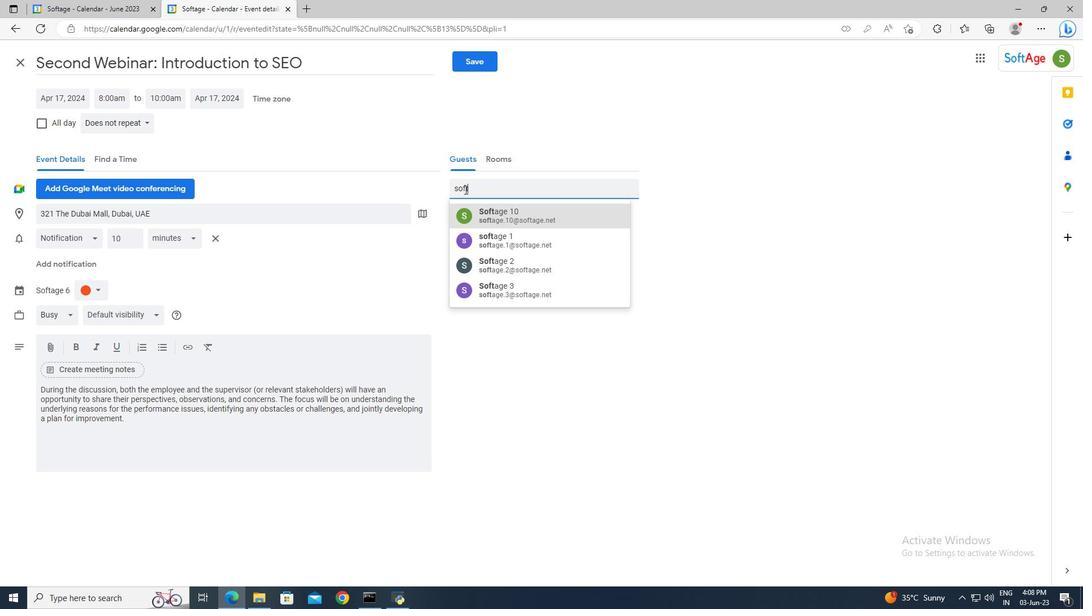
Action: Key pressed age.9<Key.shift>@softage.net<Key.enter>softage.19<Key.backspace>0<Key.shift>@softage.net<Key.enter>
Screenshot: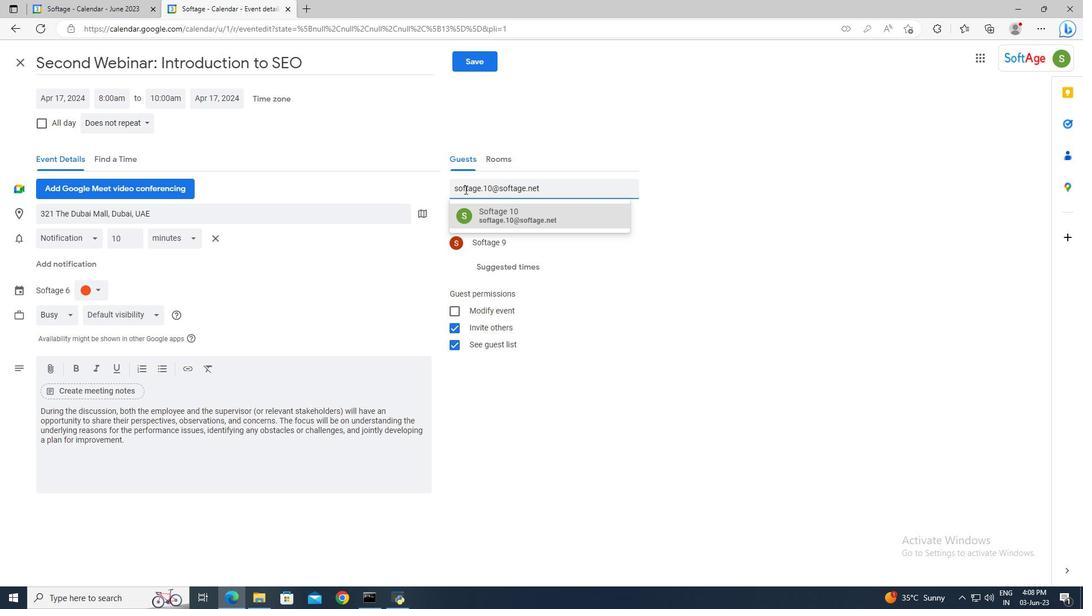 
Action: Mouse moved to (137, 123)
Screenshot: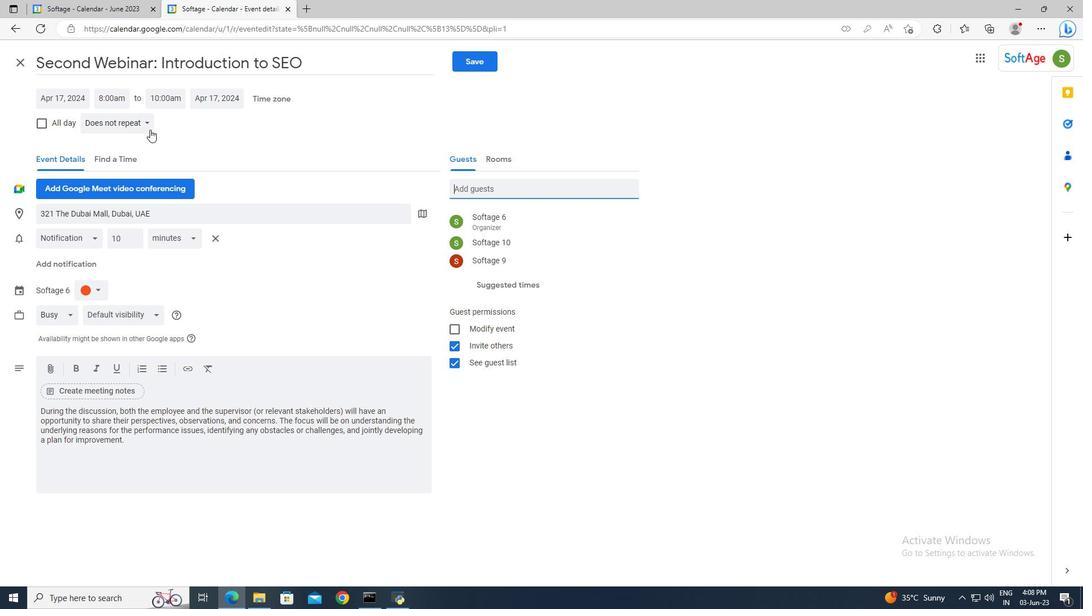 
Action: Mouse pressed left at (137, 123)
Screenshot: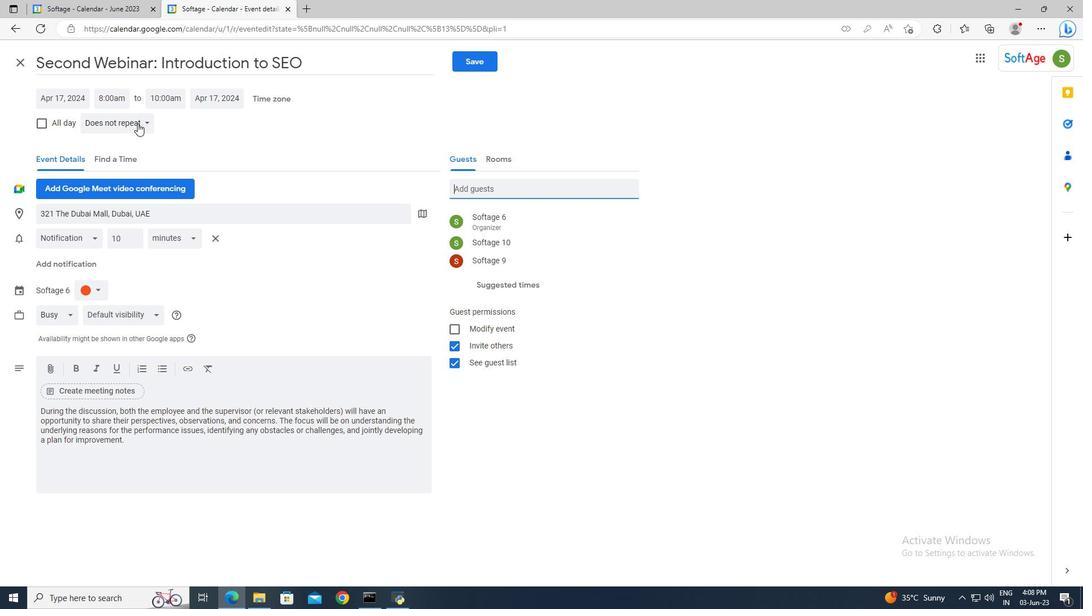 
Action: Mouse moved to (137, 220)
Screenshot: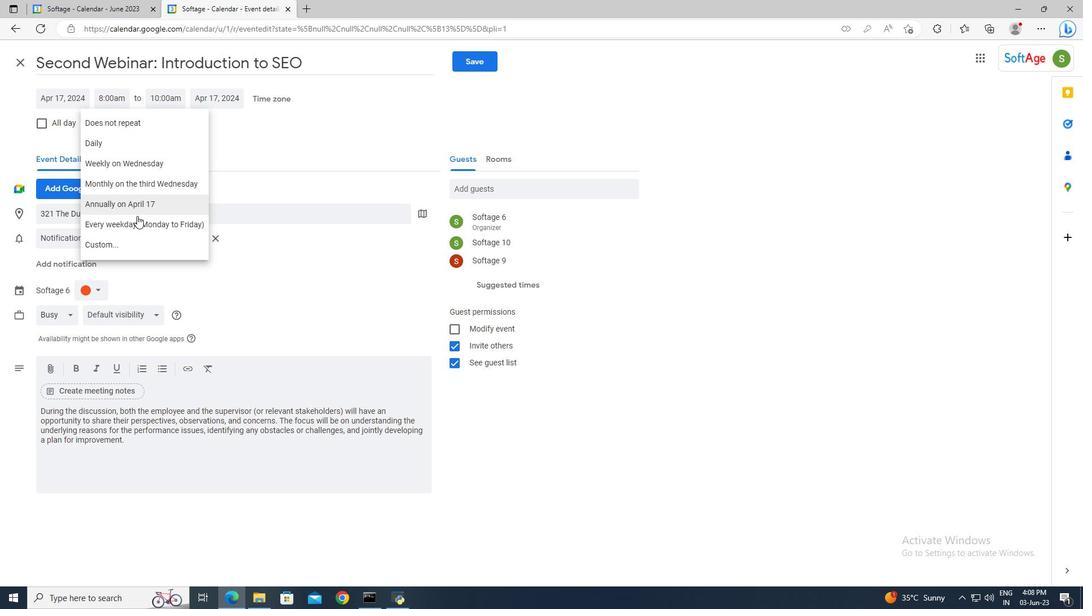 
Action: Mouse pressed left at (137, 220)
Screenshot: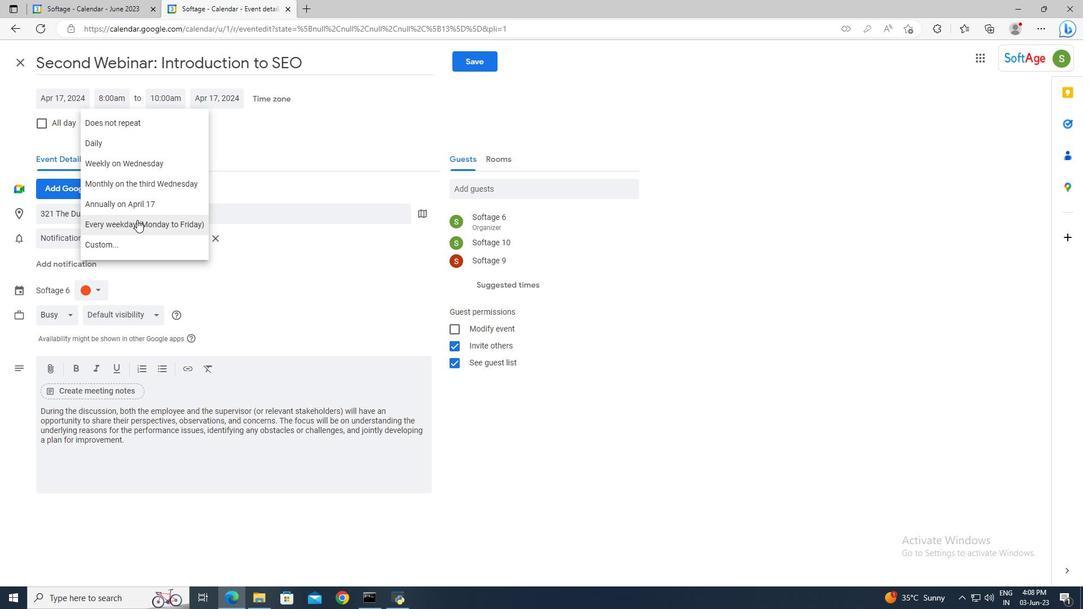 
Action: Mouse moved to (468, 70)
Screenshot: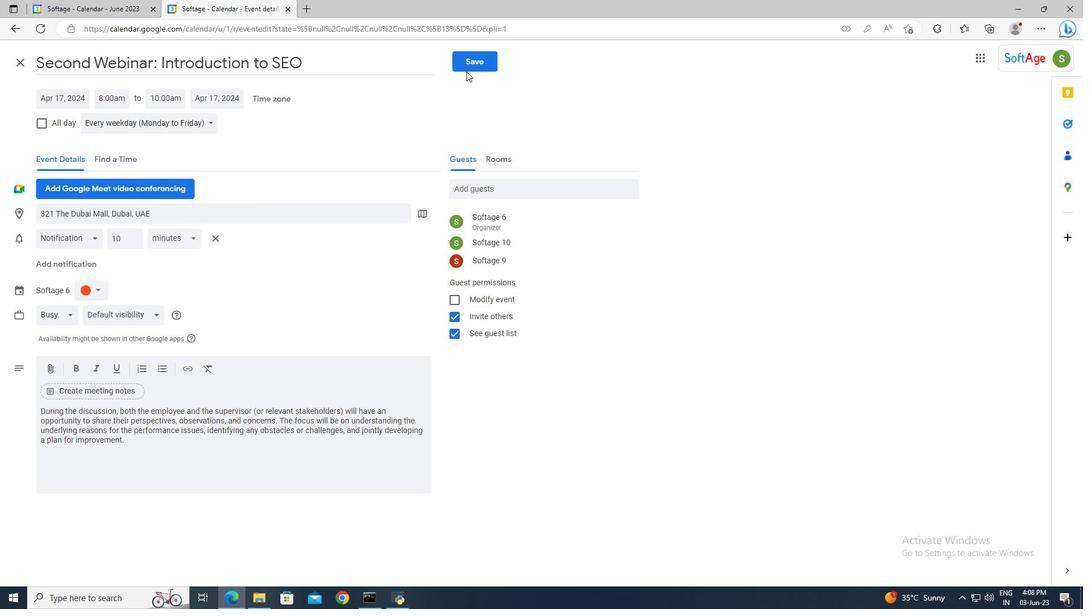 
Action: Mouse pressed left at (468, 70)
Screenshot: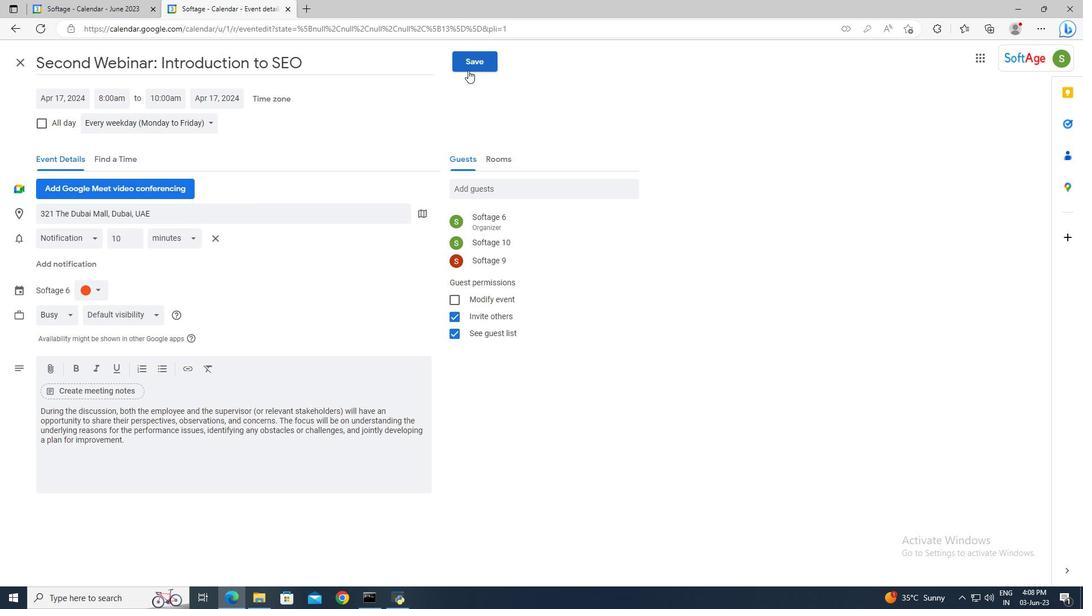 
Action: Mouse moved to (639, 339)
Screenshot: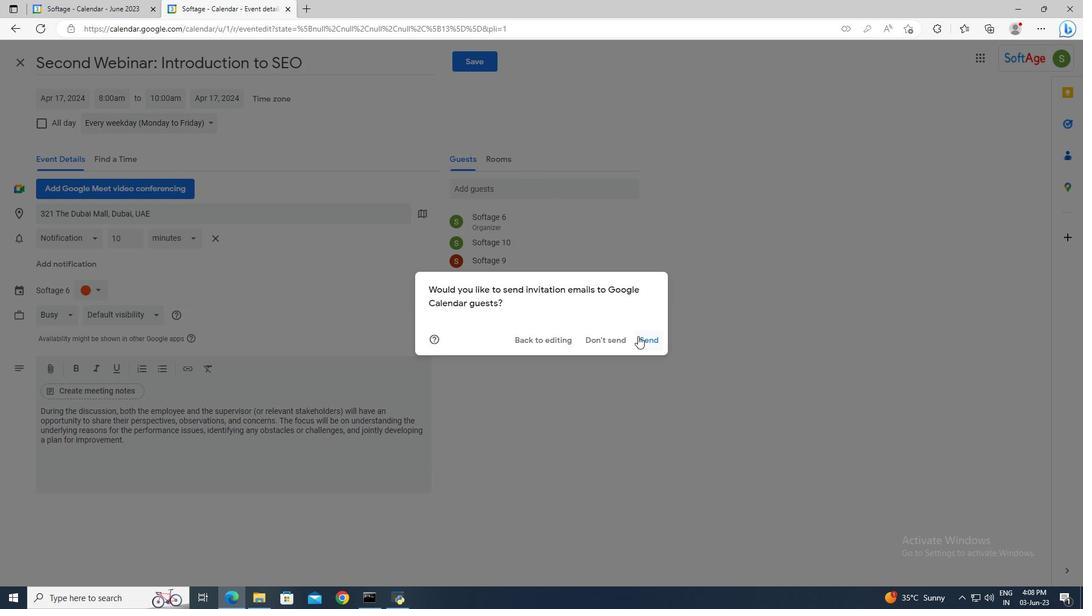 
Action: Mouse pressed left at (639, 339)
Screenshot: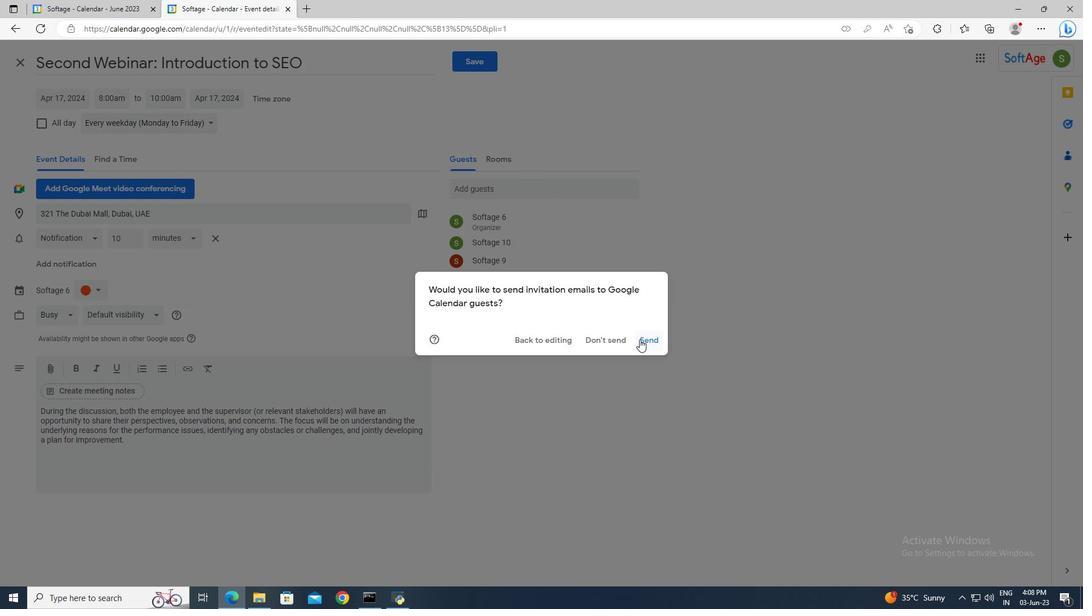 
